 Task: Search one way flight ticket for 2 adults, 2 children, 2 infants in seat in first from Dayton: James M. Cox Dayton International Airport to Greensboro: Piedmont Triad International Airport on 5-1-2023. Choice of flights is United. Number of bags: 2 checked bags. Price is upto 86000. Outbound departure time preference is 14:15.
Action: Mouse moved to (216, 144)
Screenshot: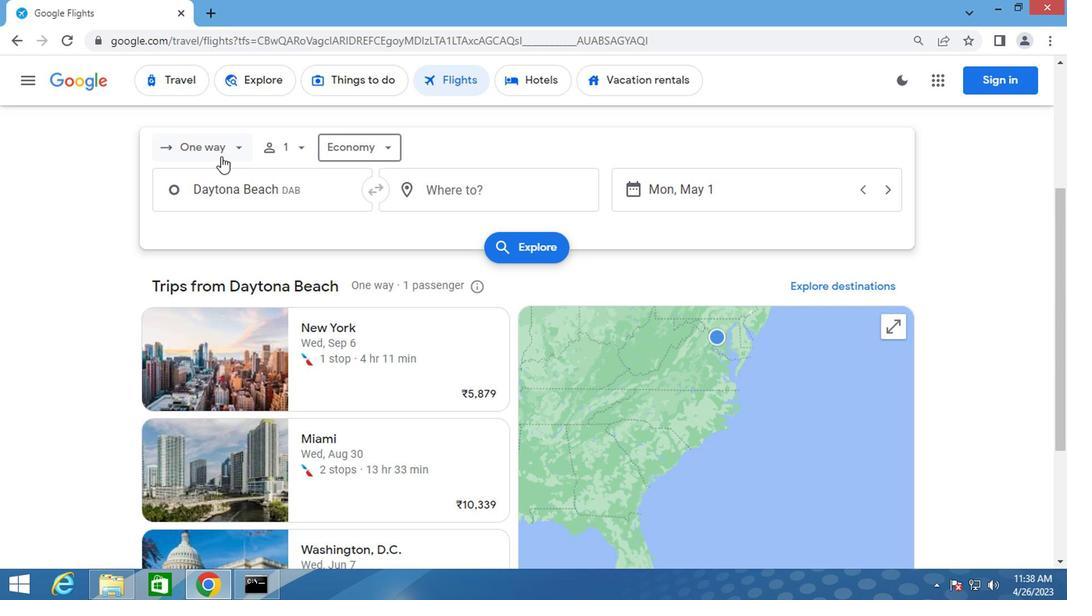 
Action: Mouse pressed left at (216, 144)
Screenshot: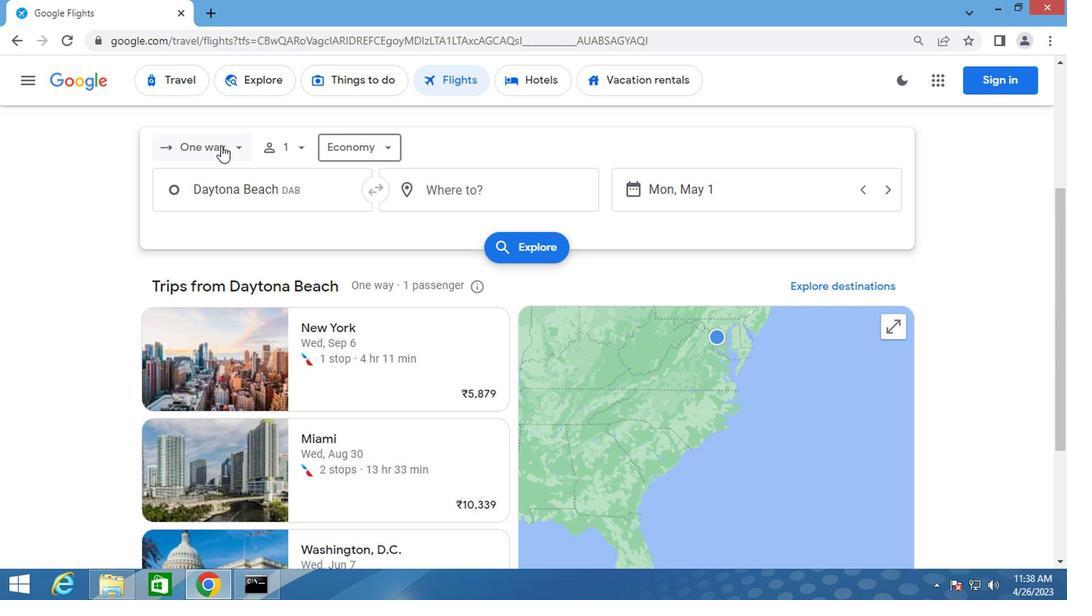 
Action: Mouse moved to (234, 214)
Screenshot: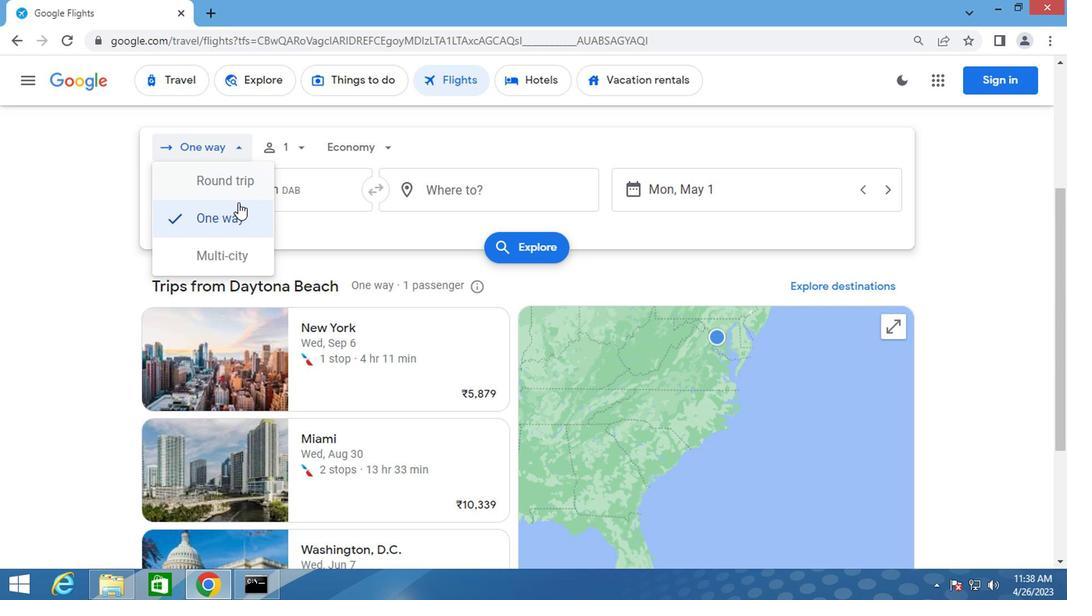 
Action: Mouse pressed left at (234, 214)
Screenshot: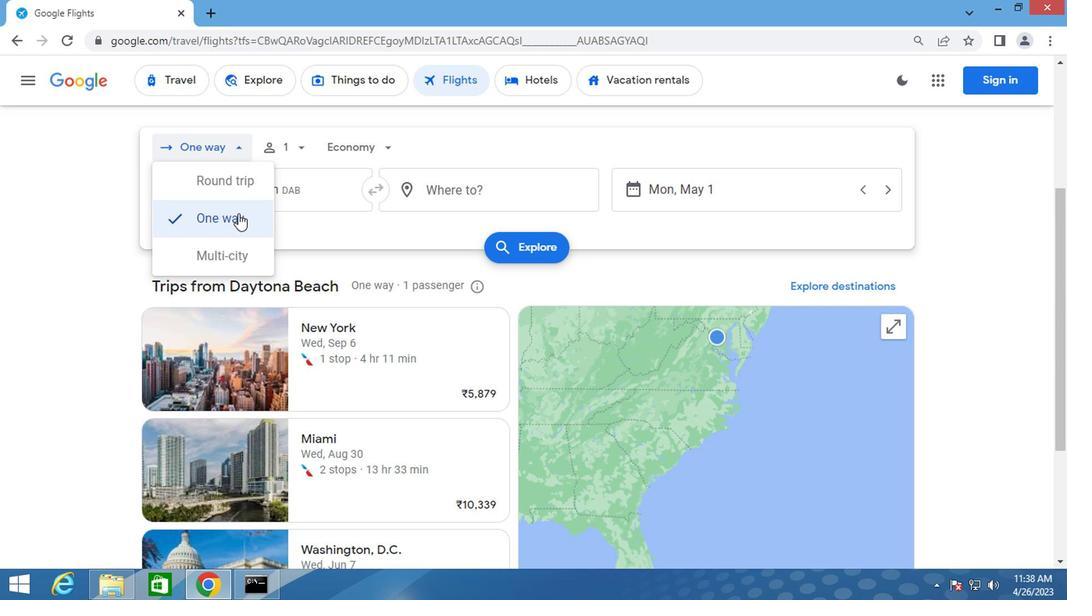 
Action: Mouse moved to (291, 137)
Screenshot: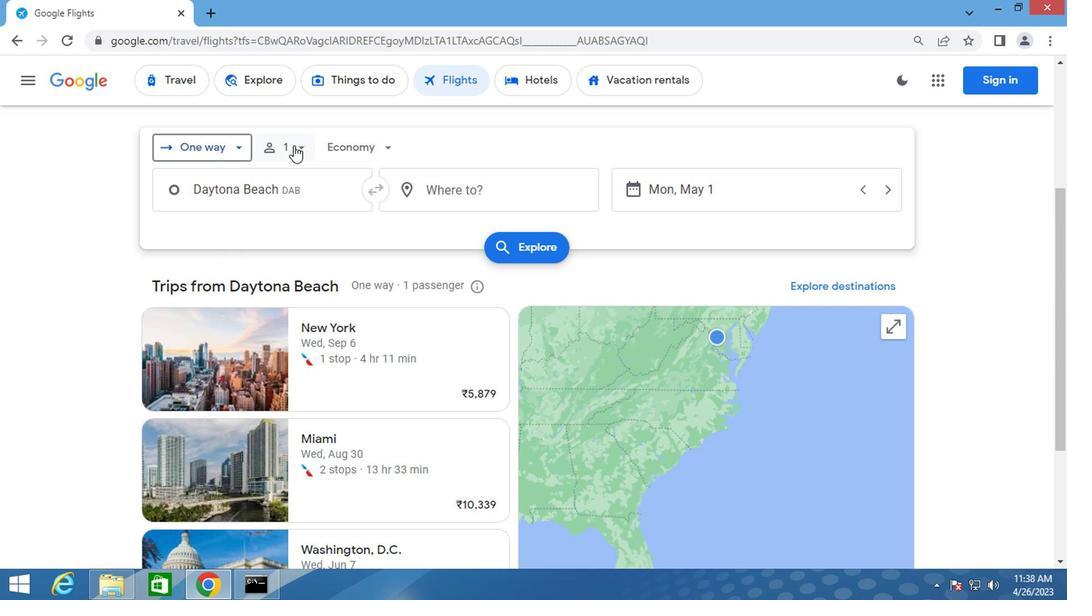 
Action: Mouse pressed left at (291, 137)
Screenshot: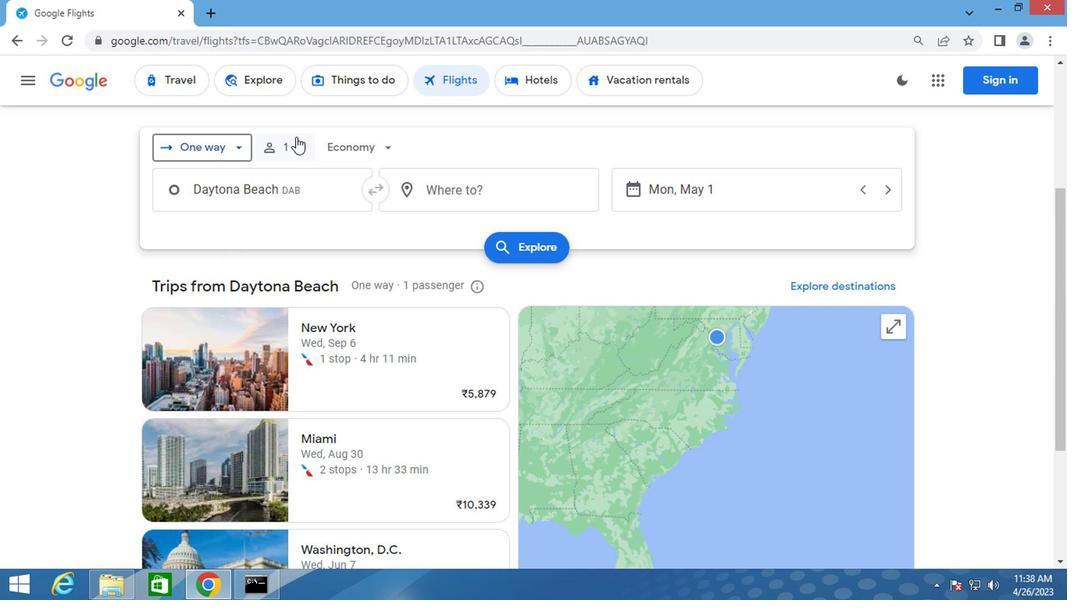 
Action: Mouse moved to (413, 182)
Screenshot: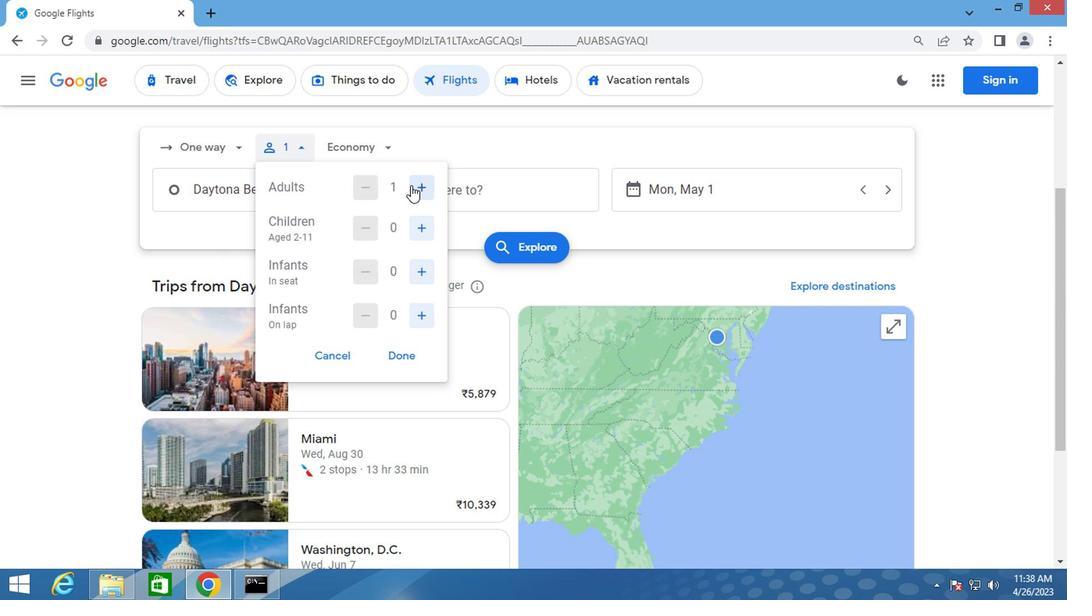
Action: Mouse pressed left at (413, 182)
Screenshot: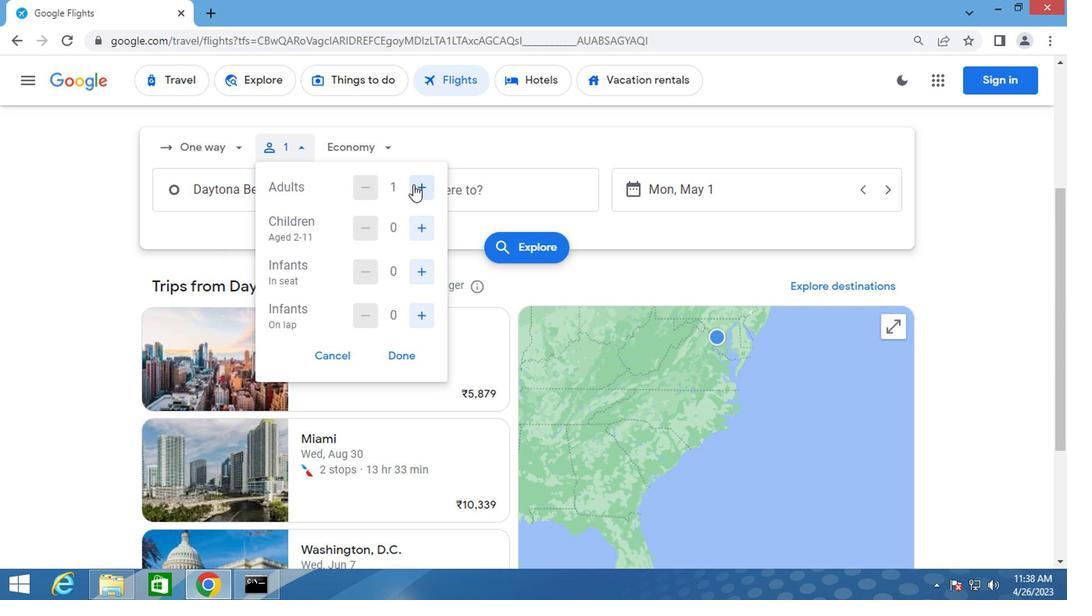 
Action: Mouse moved to (415, 226)
Screenshot: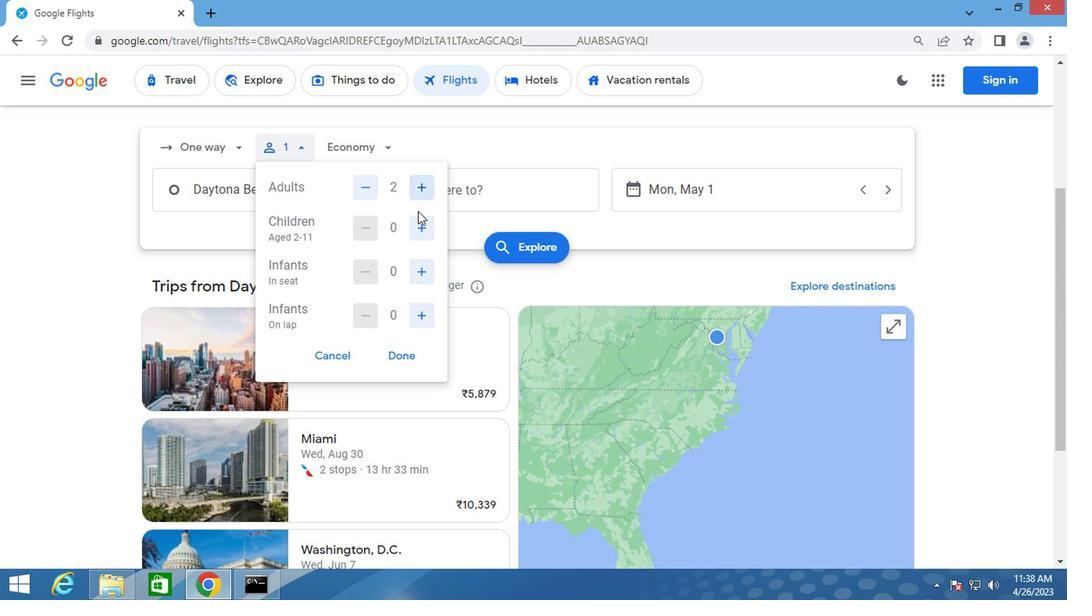 
Action: Mouse pressed left at (415, 226)
Screenshot: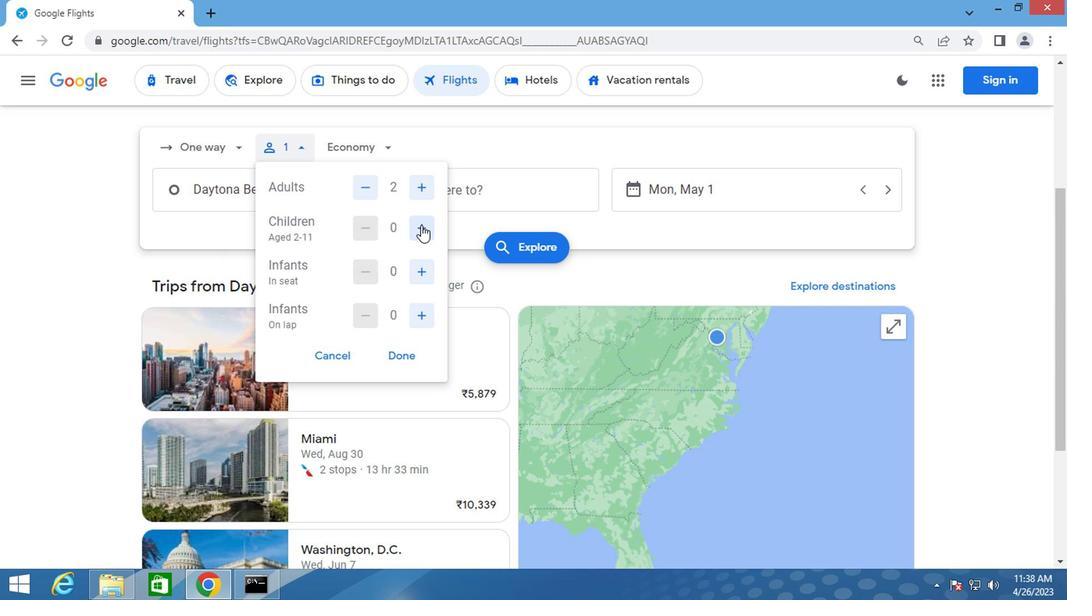 
Action: Mouse moved to (416, 226)
Screenshot: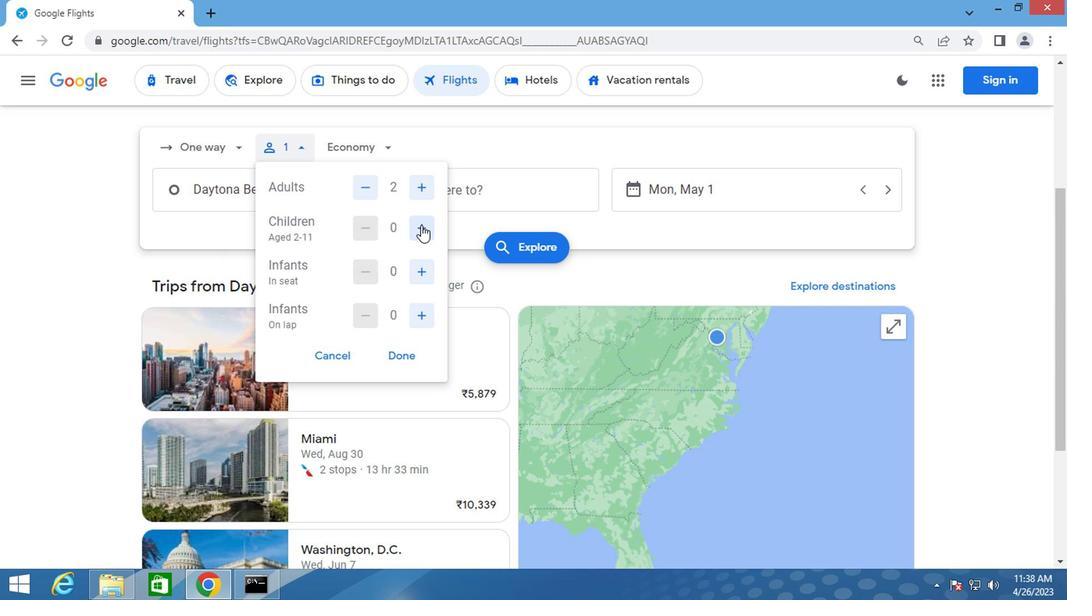 
Action: Mouse pressed left at (416, 226)
Screenshot: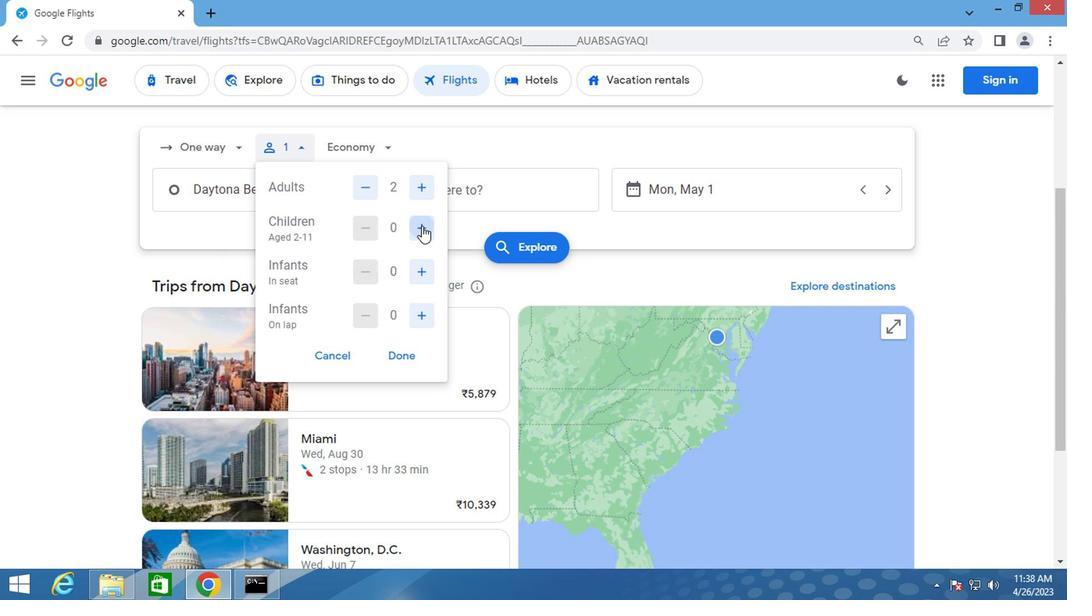 
Action: Mouse moved to (417, 268)
Screenshot: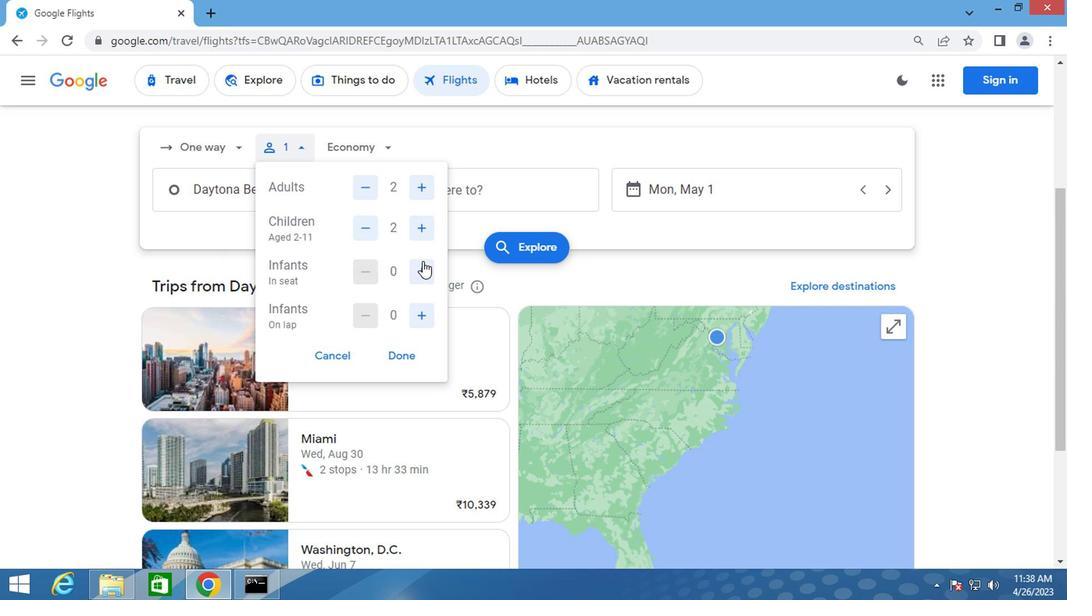 
Action: Mouse pressed left at (417, 268)
Screenshot: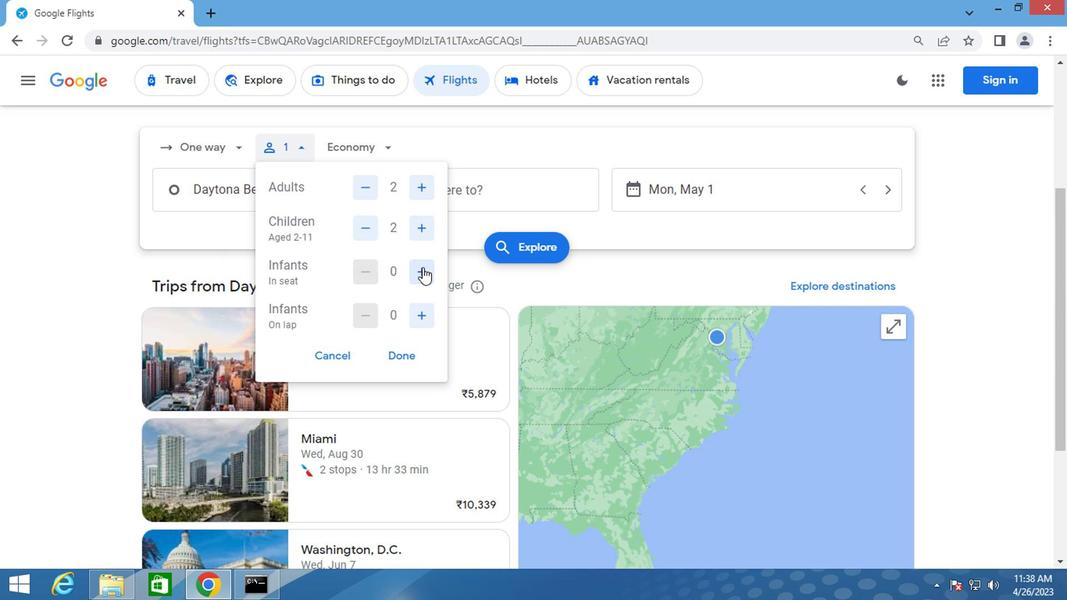
Action: Mouse moved to (417, 268)
Screenshot: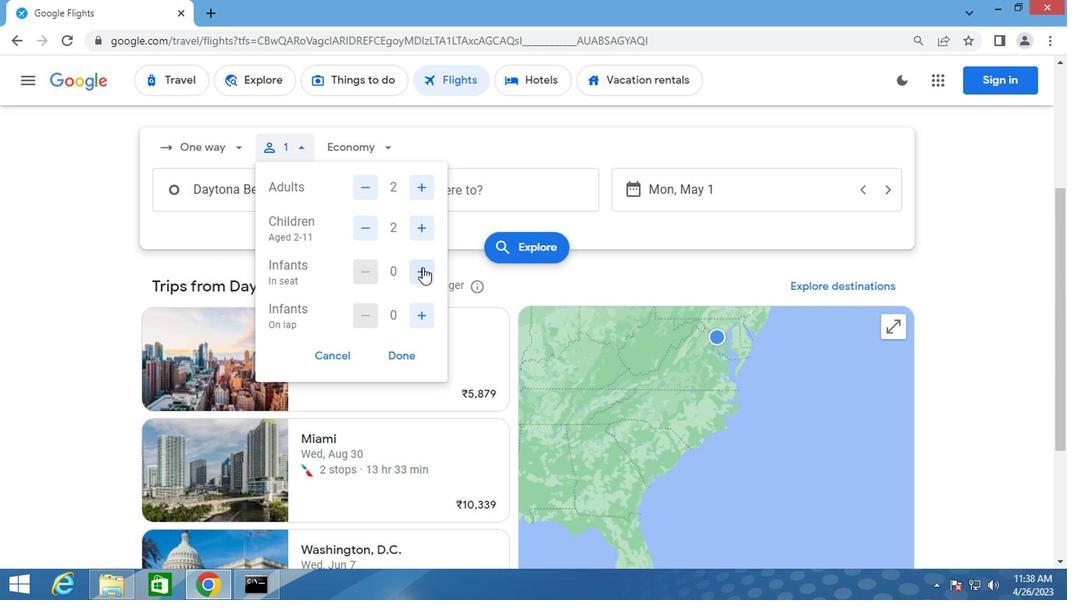 
Action: Mouse pressed left at (417, 268)
Screenshot: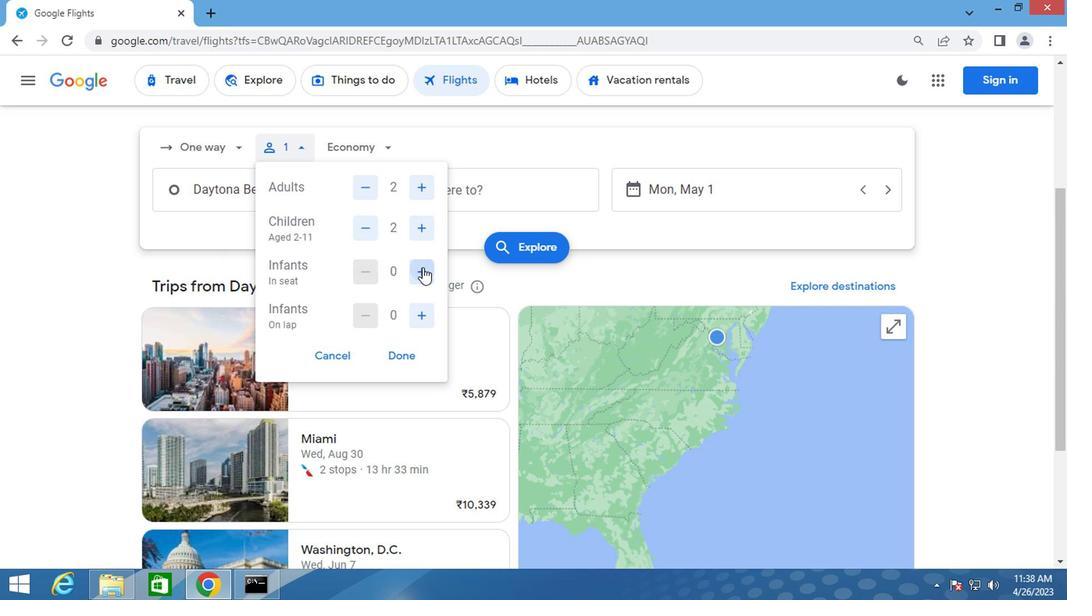
Action: Mouse moved to (347, 138)
Screenshot: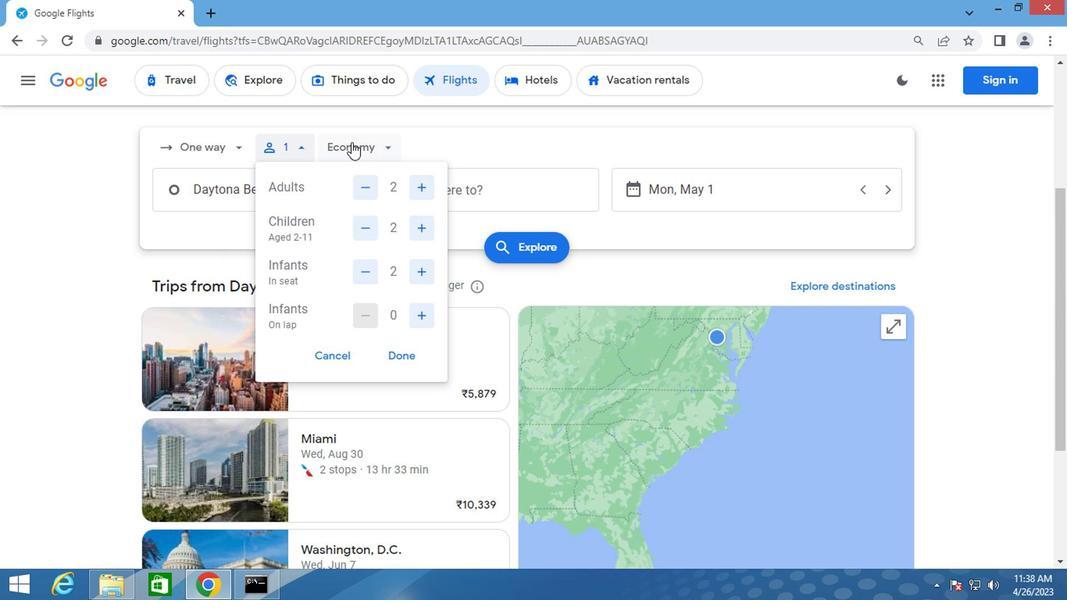 
Action: Mouse pressed left at (347, 138)
Screenshot: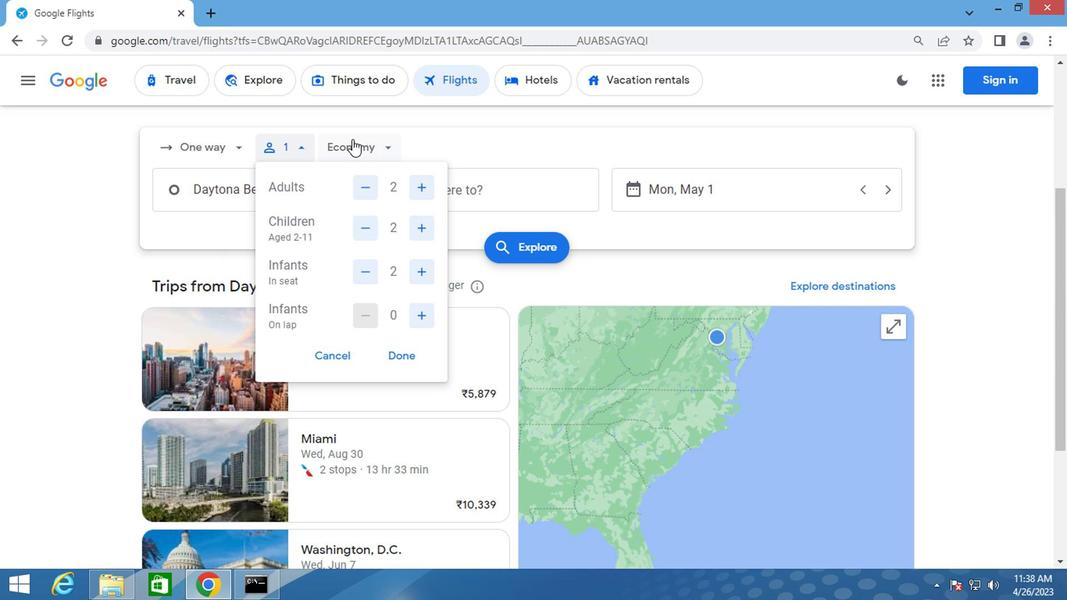 
Action: Mouse moved to (371, 292)
Screenshot: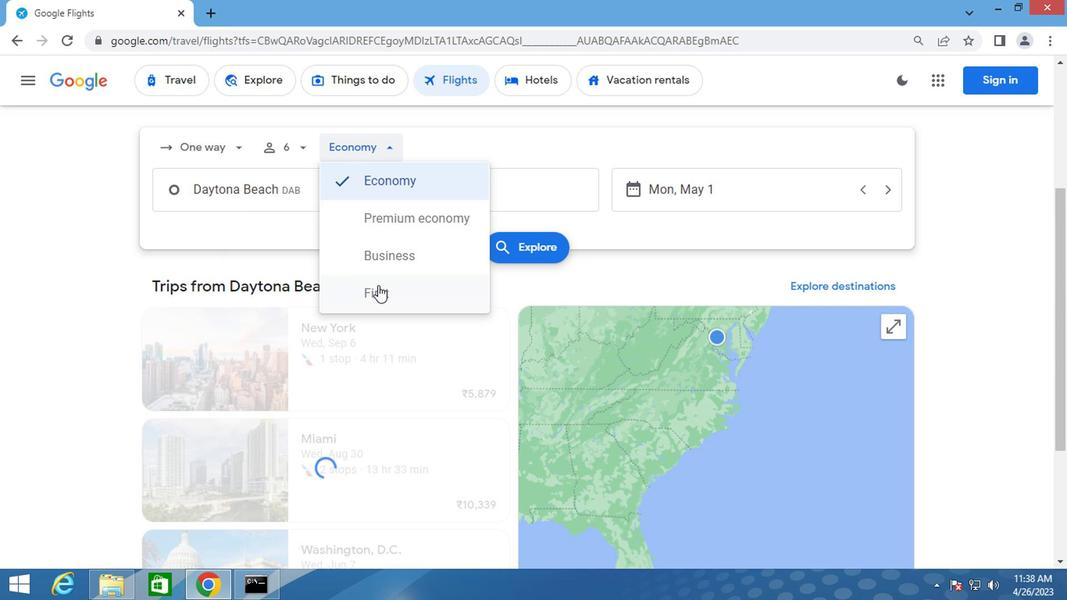 
Action: Mouse pressed left at (371, 292)
Screenshot: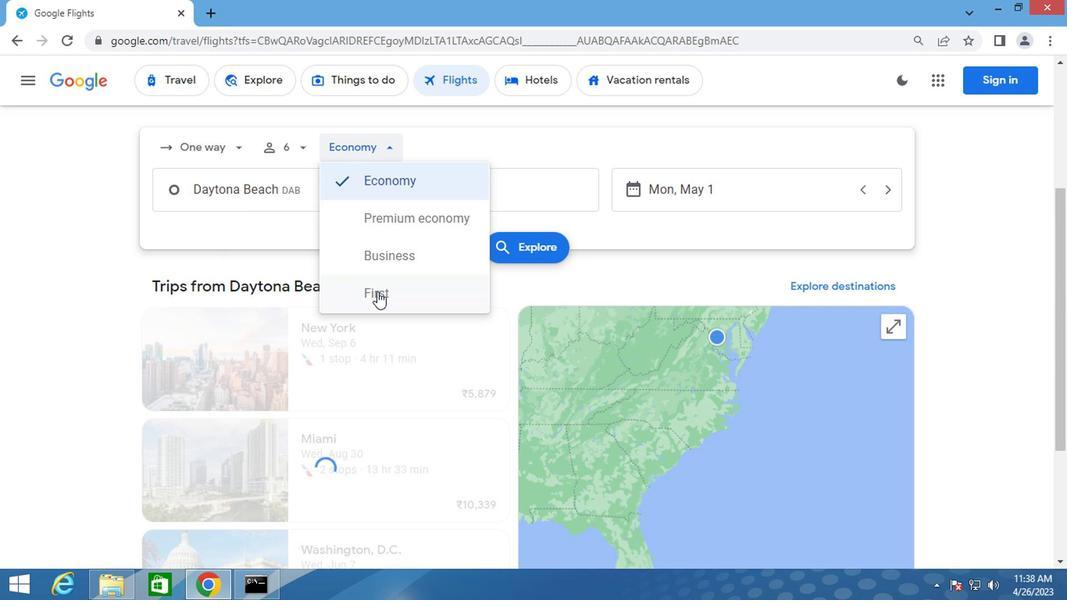 
Action: Mouse moved to (281, 182)
Screenshot: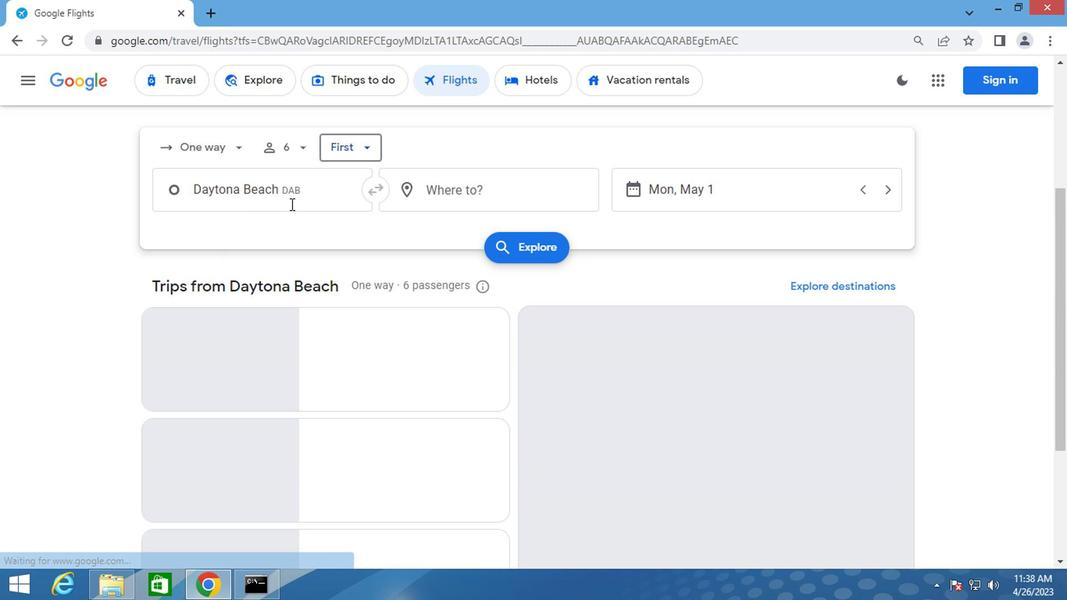 
Action: Mouse pressed left at (281, 182)
Screenshot: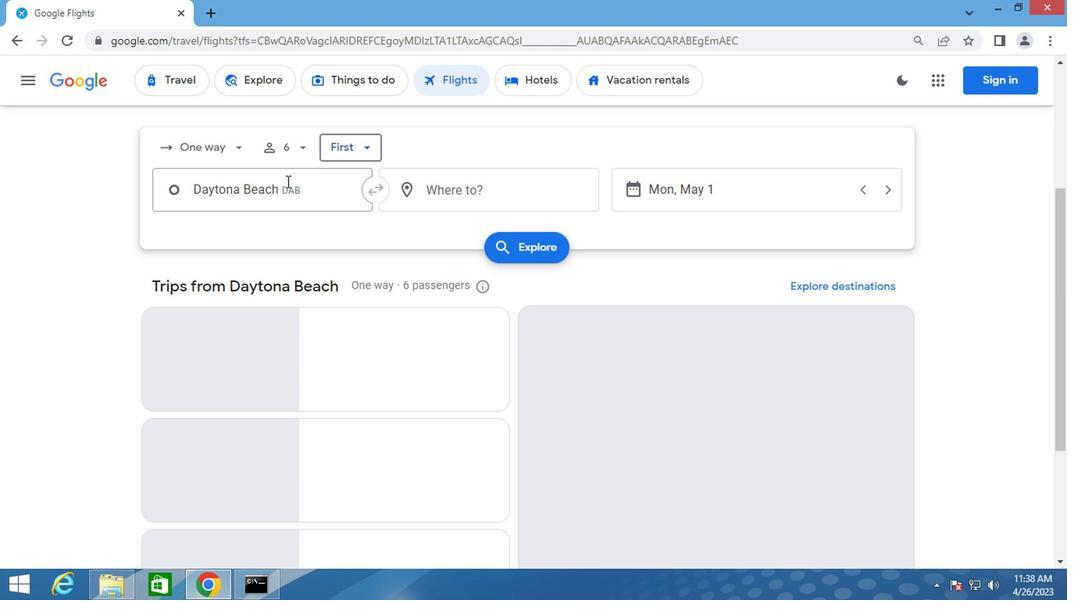 
Action: Key pressed dayton
Screenshot: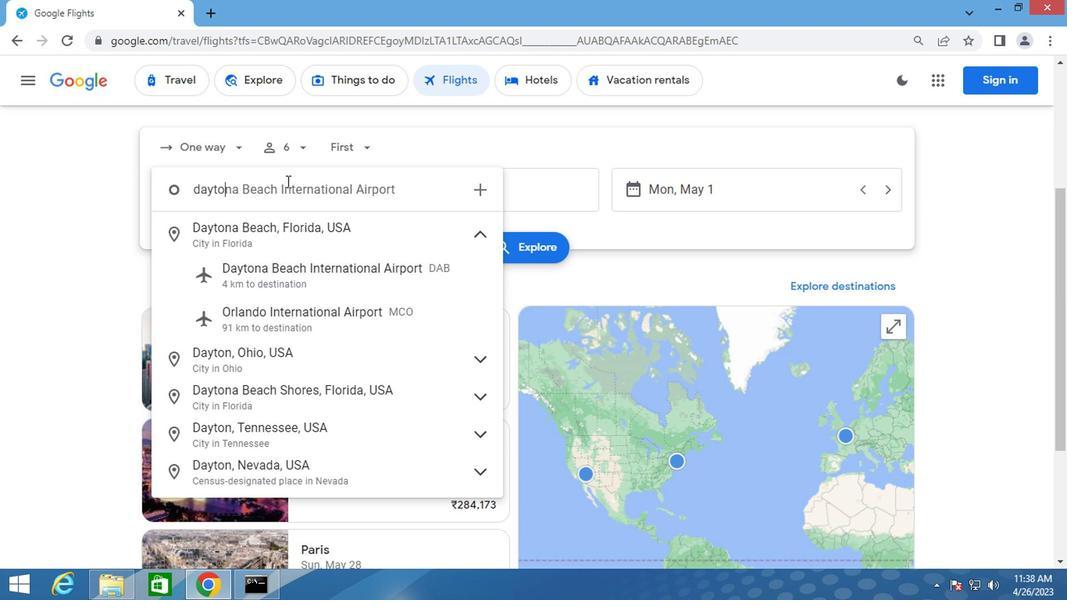 
Action: Mouse moved to (275, 273)
Screenshot: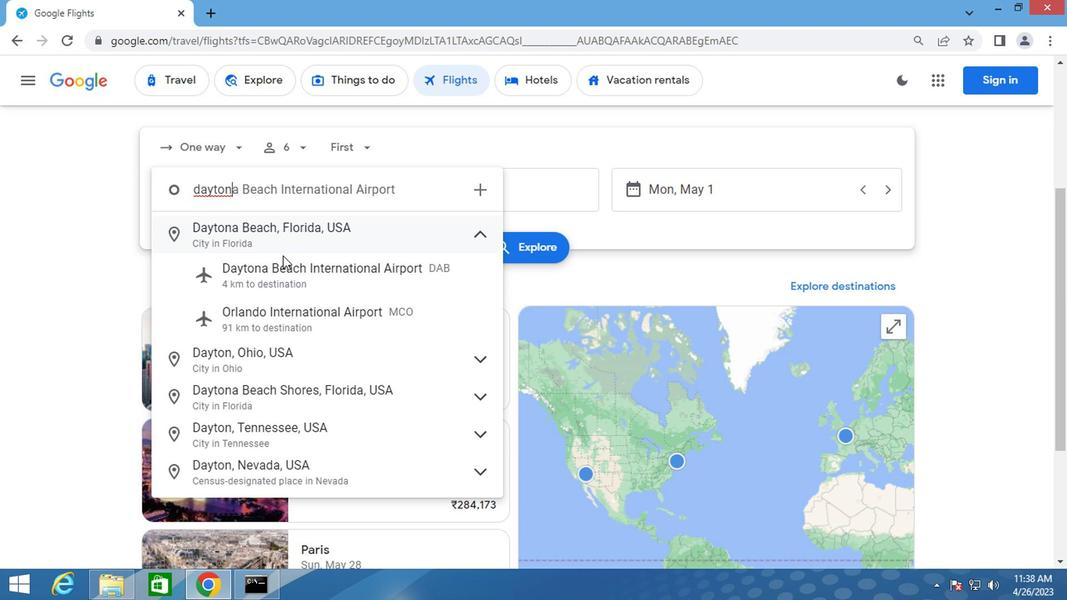 
Action: Mouse pressed left at (275, 273)
Screenshot: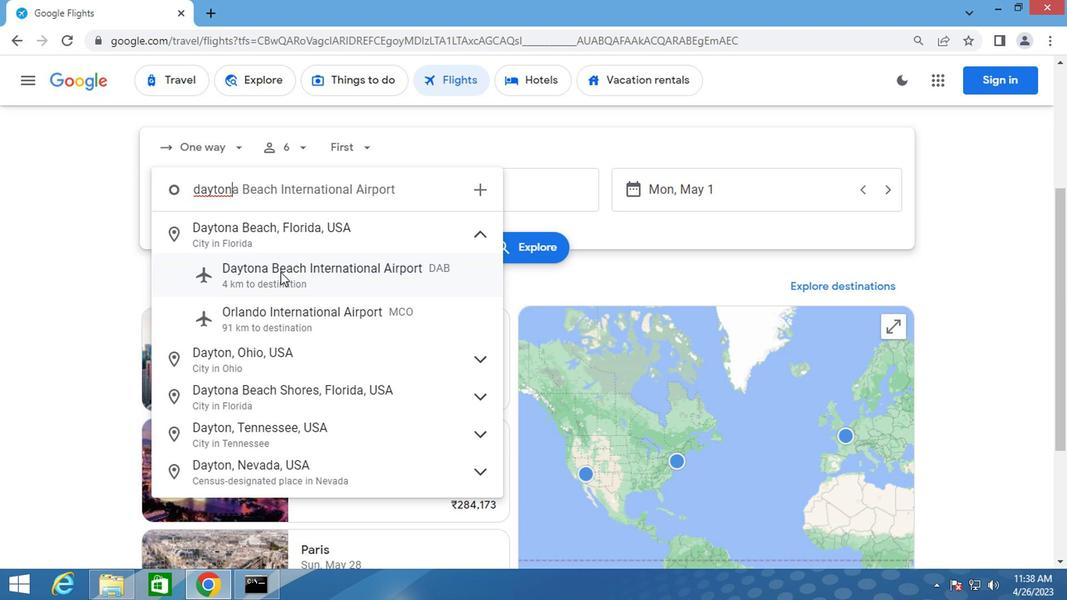 
Action: Mouse moved to (439, 186)
Screenshot: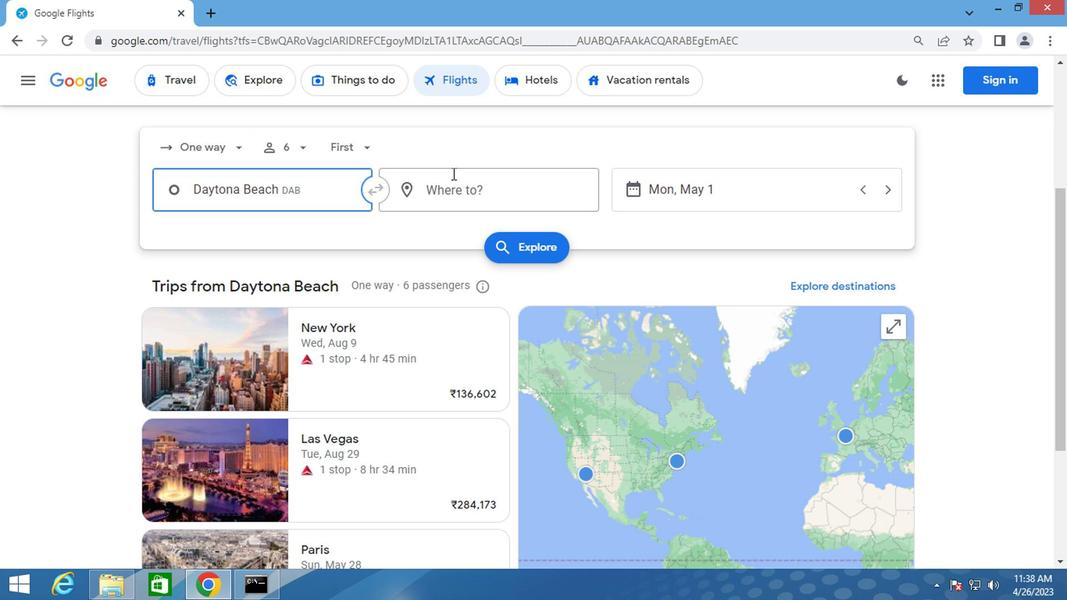 
Action: Mouse pressed left at (439, 186)
Screenshot: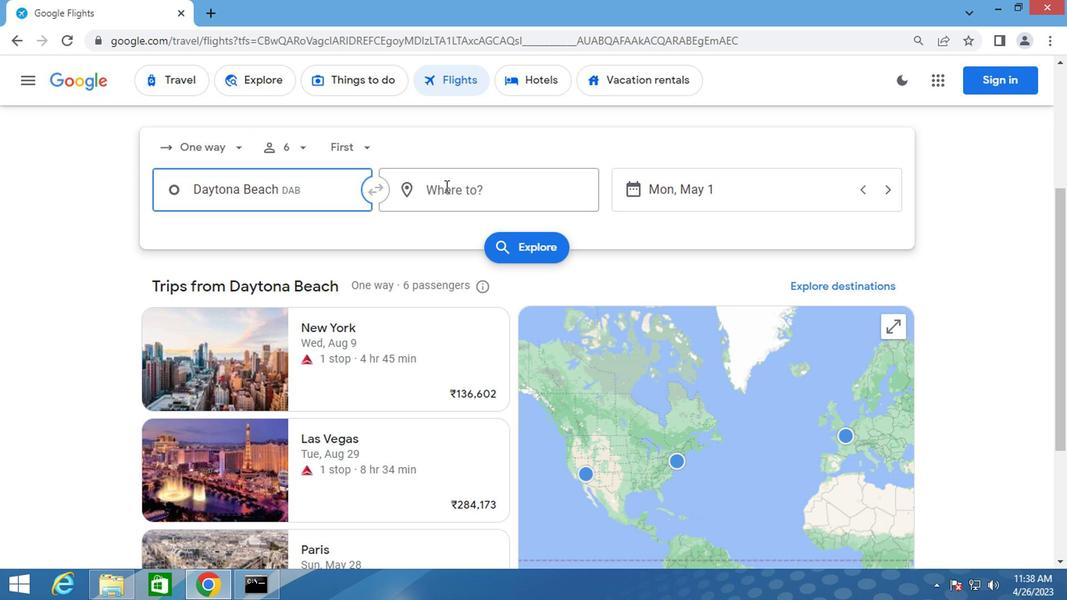 
Action: Key pressed greensbo
Screenshot: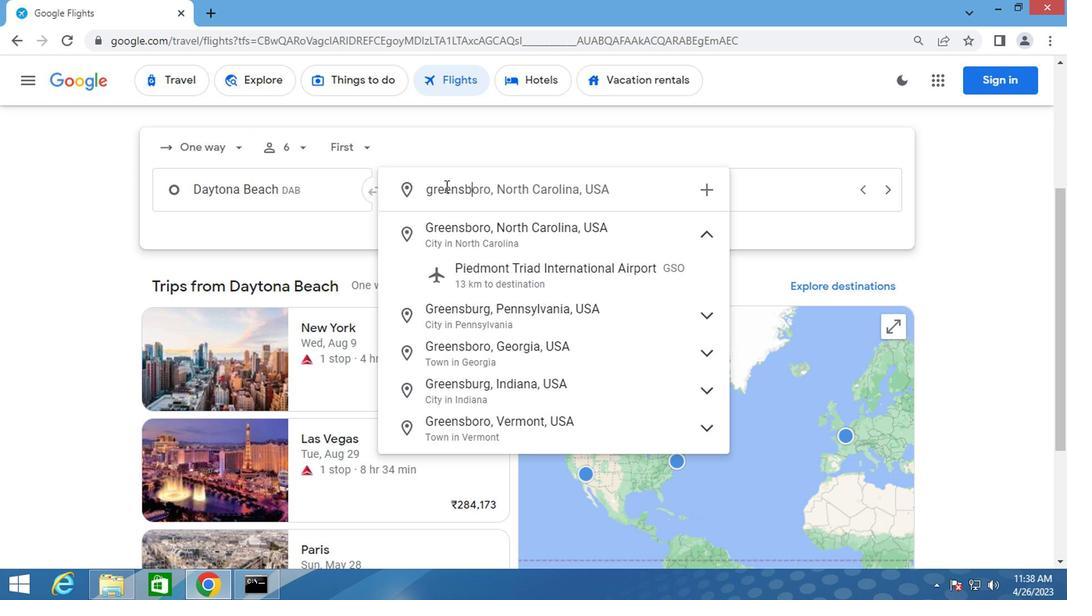 
Action: Mouse moved to (473, 278)
Screenshot: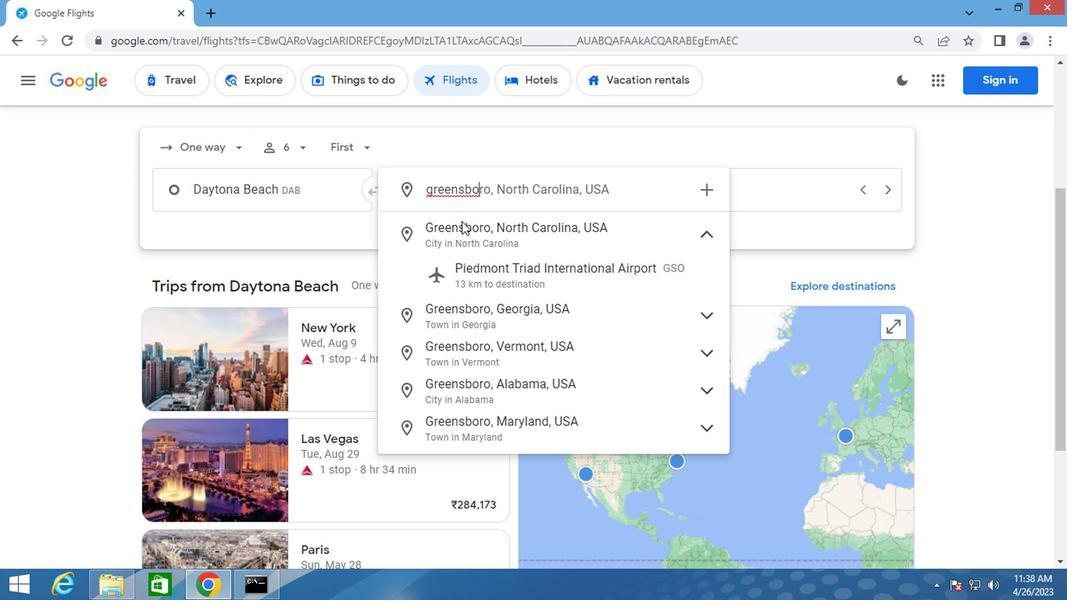 
Action: Mouse pressed left at (473, 278)
Screenshot: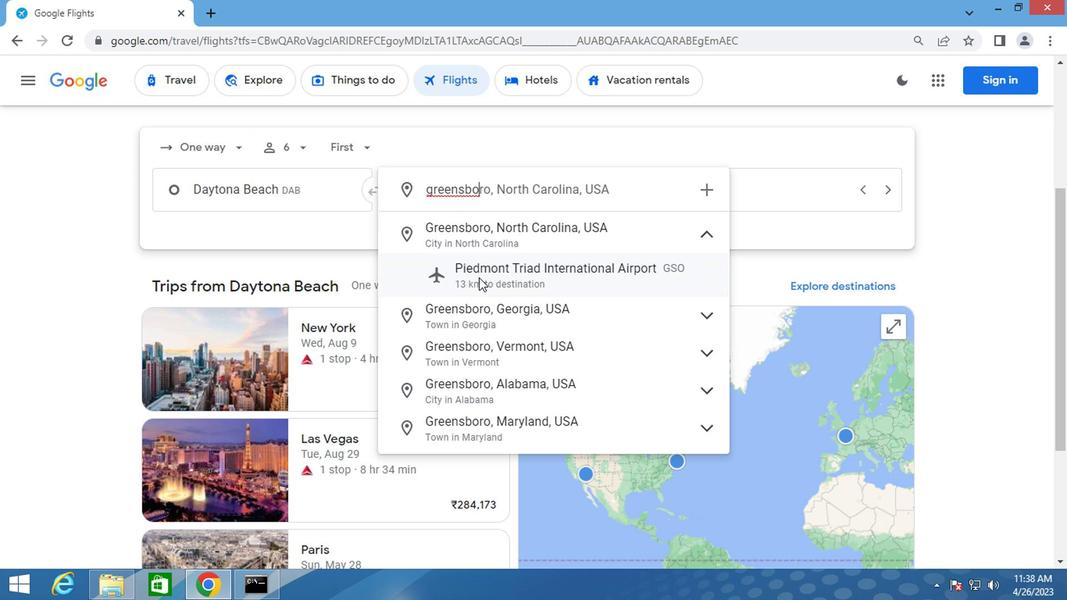 
Action: Mouse moved to (691, 204)
Screenshot: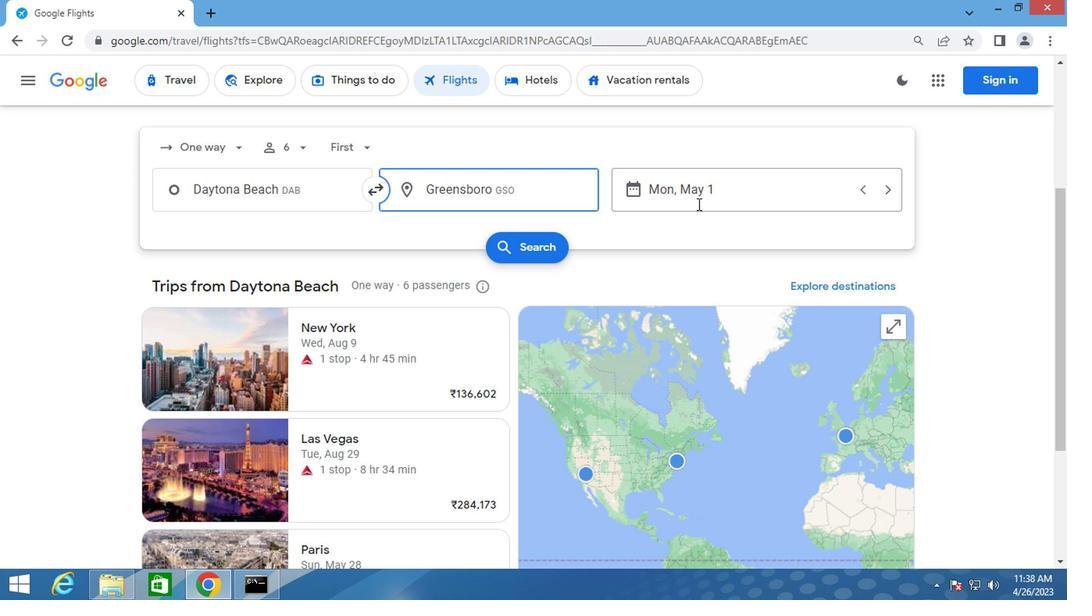 
Action: Mouse pressed left at (691, 204)
Screenshot: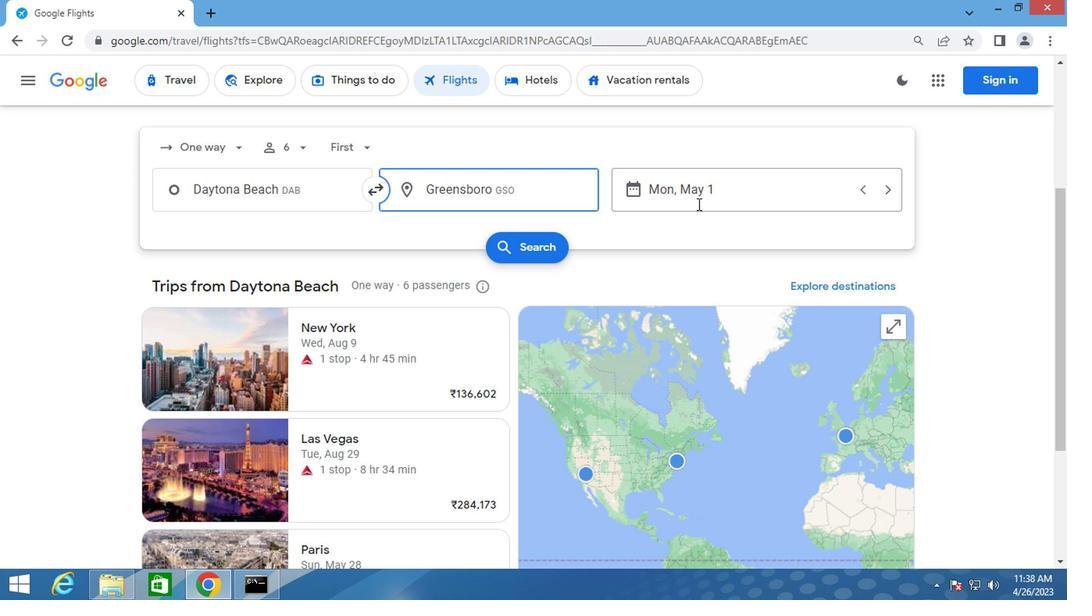 
Action: Mouse moved to (681, 281)
Screenshot: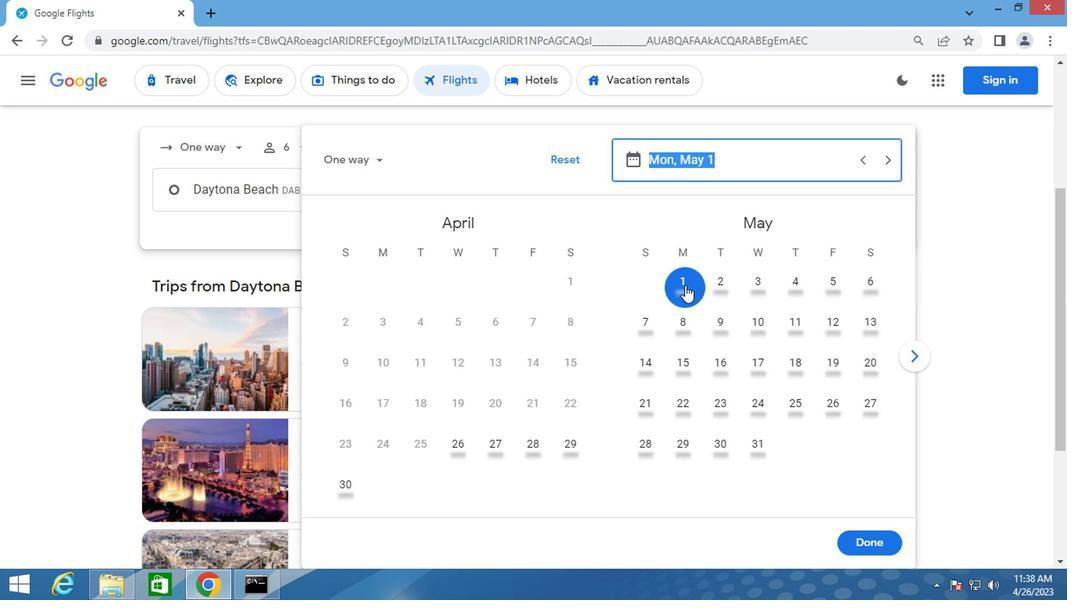 
Action: Mouse pressed left at (681, 281)
Screenshot: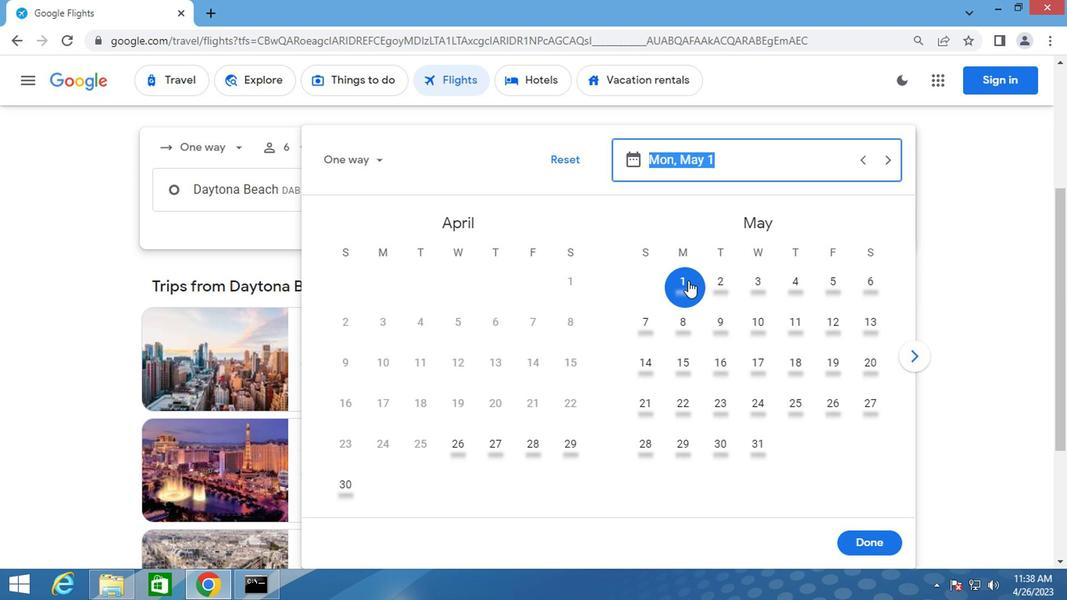 
Action: Mouse moved to (854, 537)
Screenshot: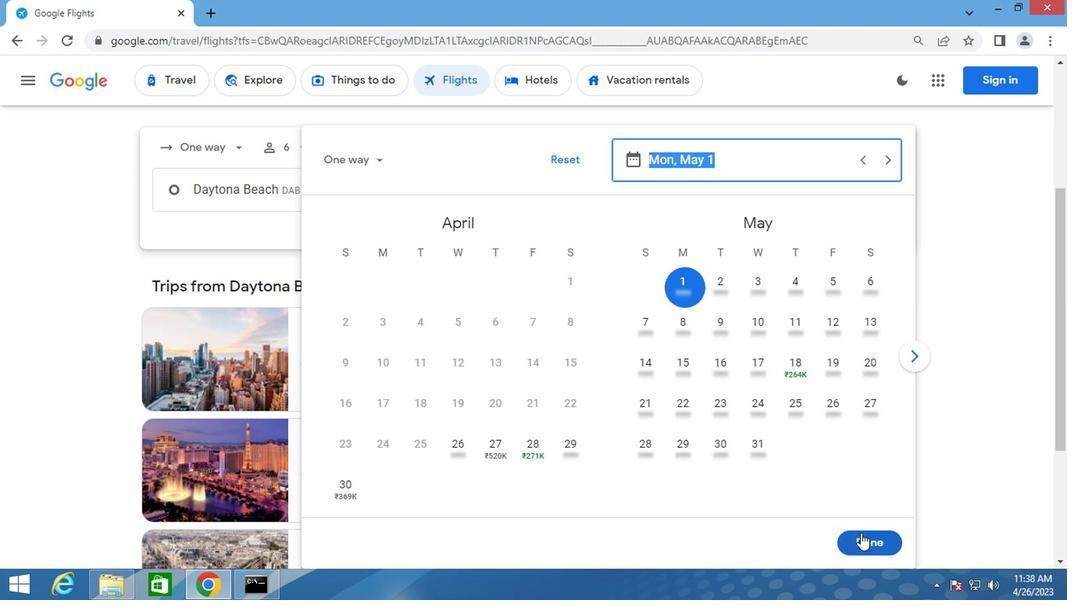 
Action: Mouse pressed left at (854, 537)
Screenshot: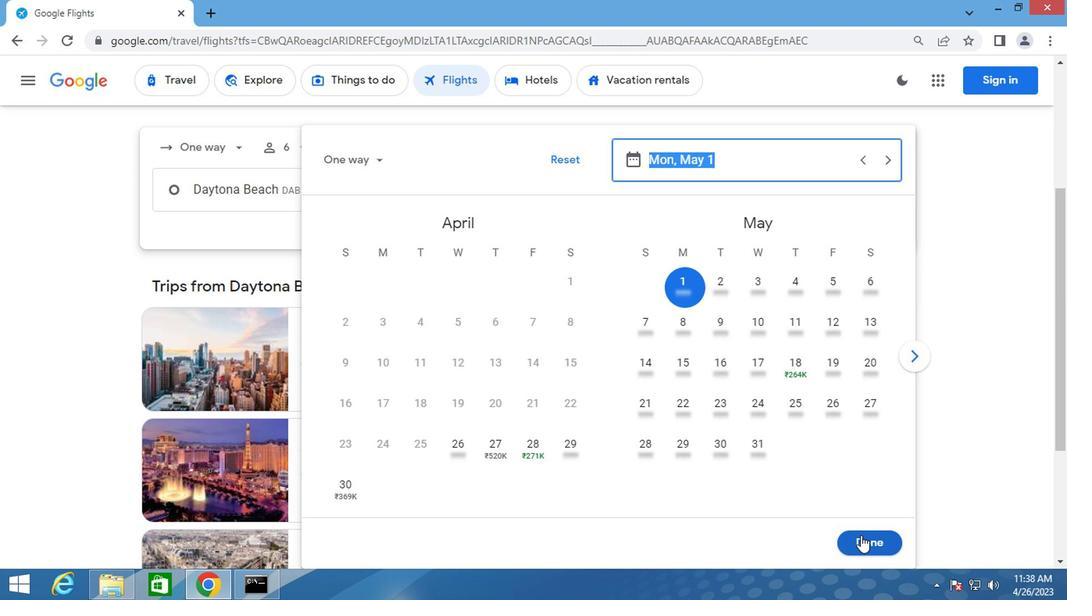 
Action: Mouse moved to (528, 251)
Screenshot: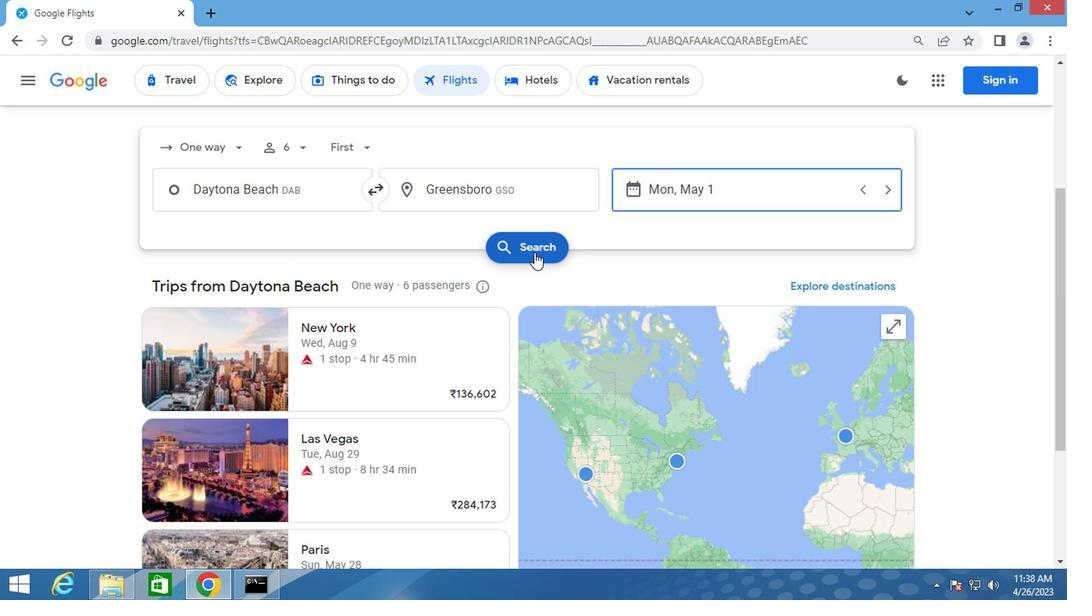 
Action: Mouse pressed left at (528, 251)
Screenshot: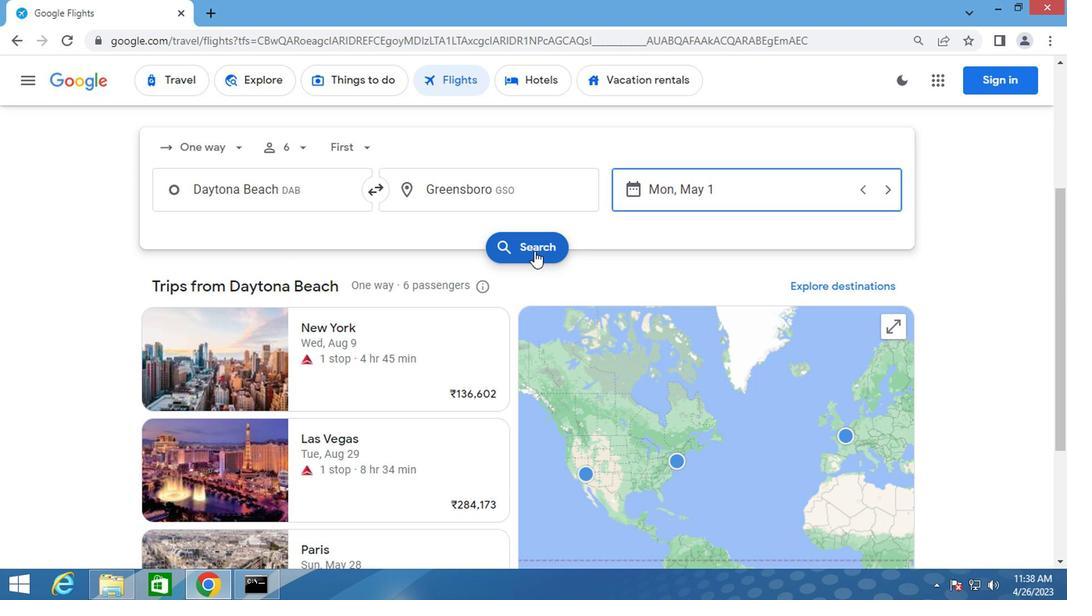 
Action: Mouse moved to (189, 221)
Screenshot: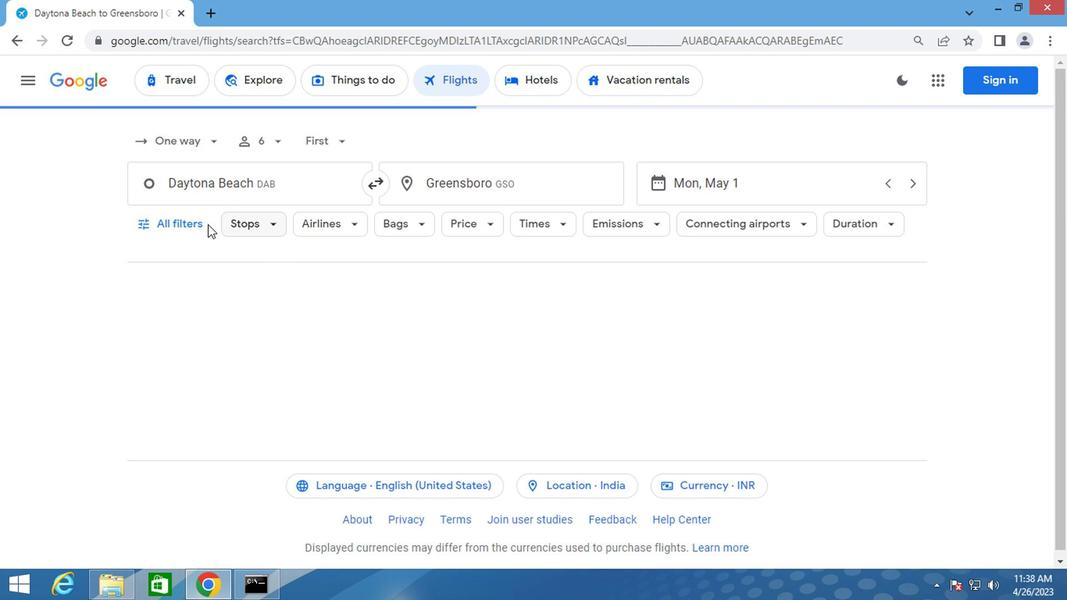 
Action: Mouse pressed left at (189, 221)
Screenshot: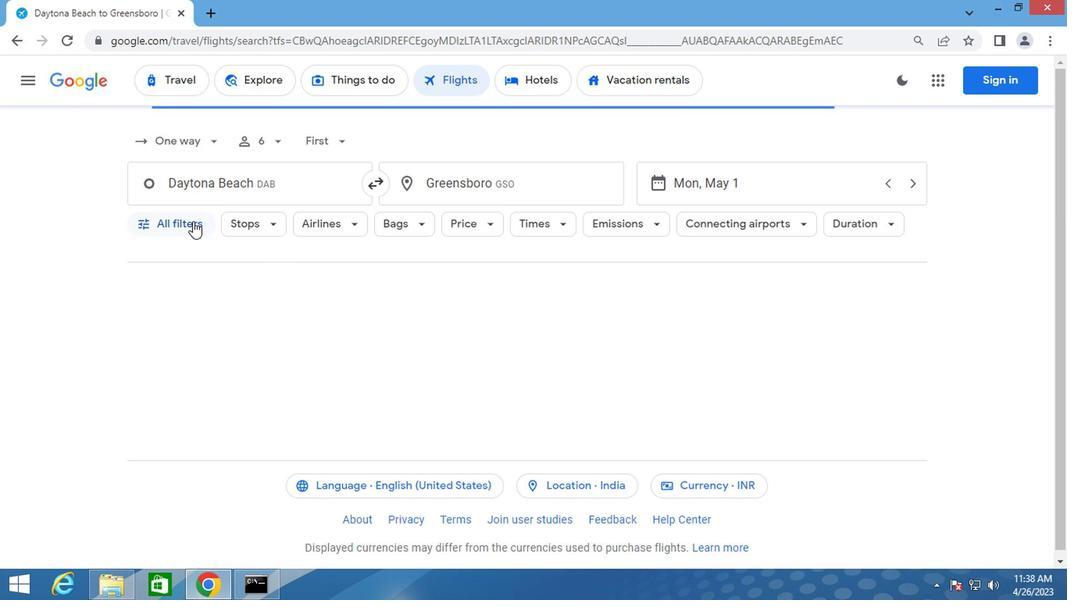
Action: Mouse moved to (280, 286)
Screenshot: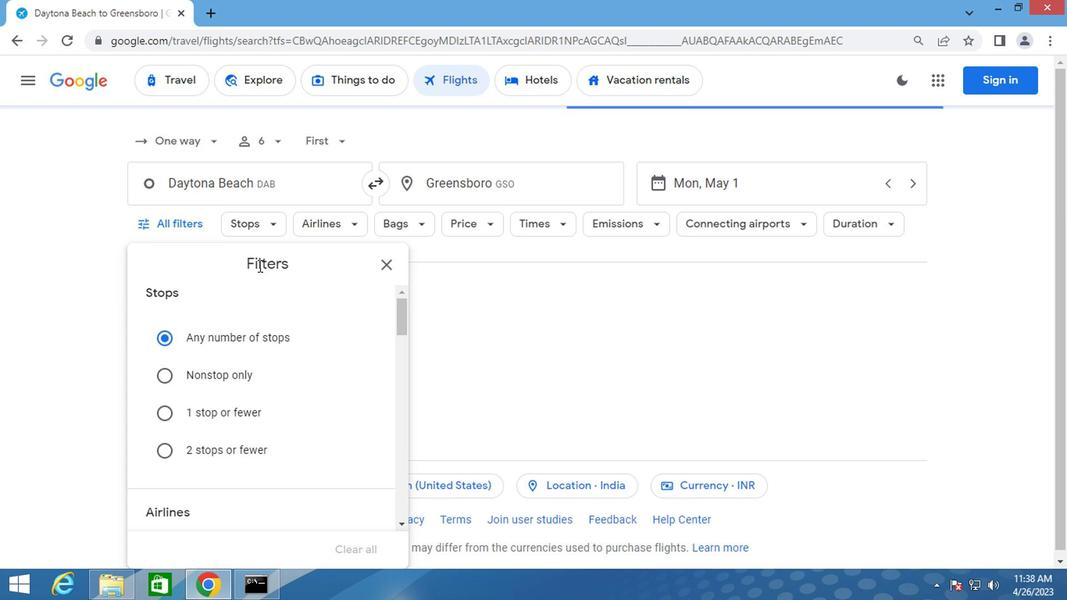 
Action: Mouse scrolled (280, 285) with delta (0, 0)
Screenshot: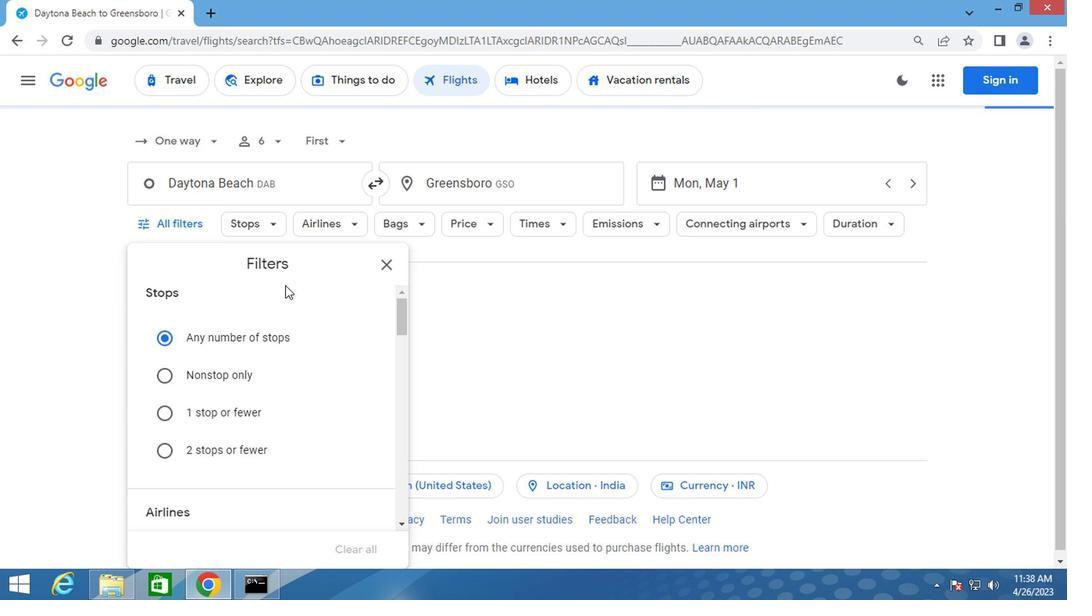 
Action: Mouse scrolled (280, 285) with delta (0, 0)
Screenshot: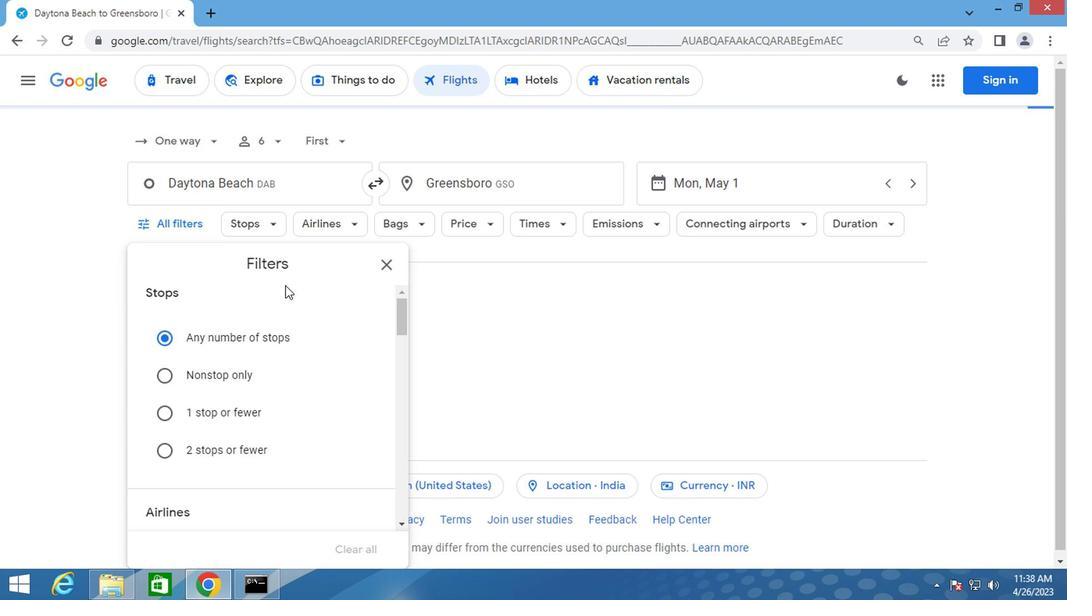 
Action: Mouse scrolled (280, 285) with delta (0, 0)
Screenshot: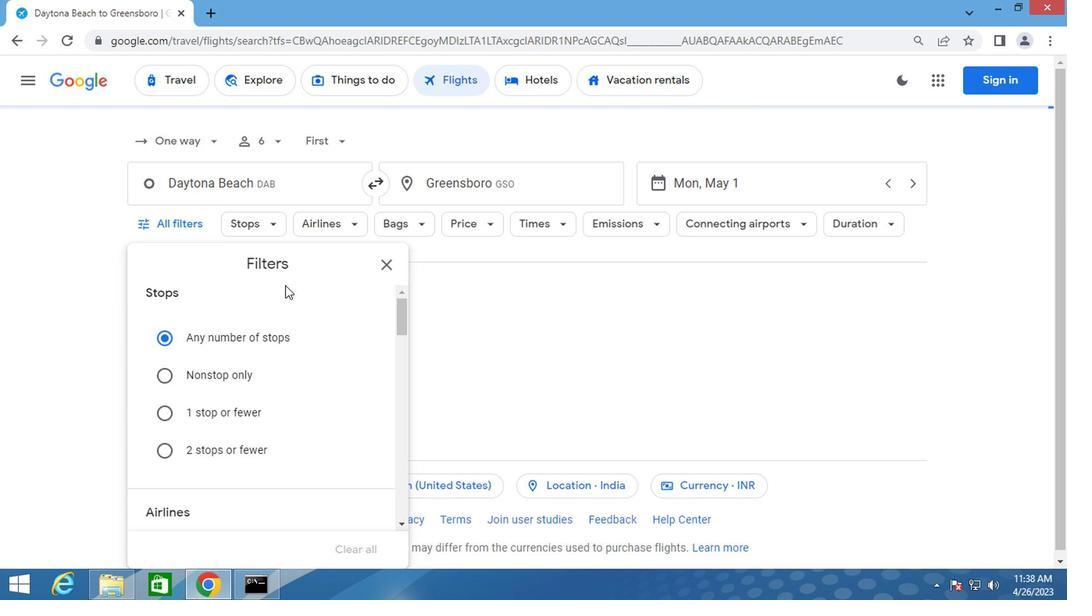 
Action: Mouse moved to (234, 355)
Screenshot: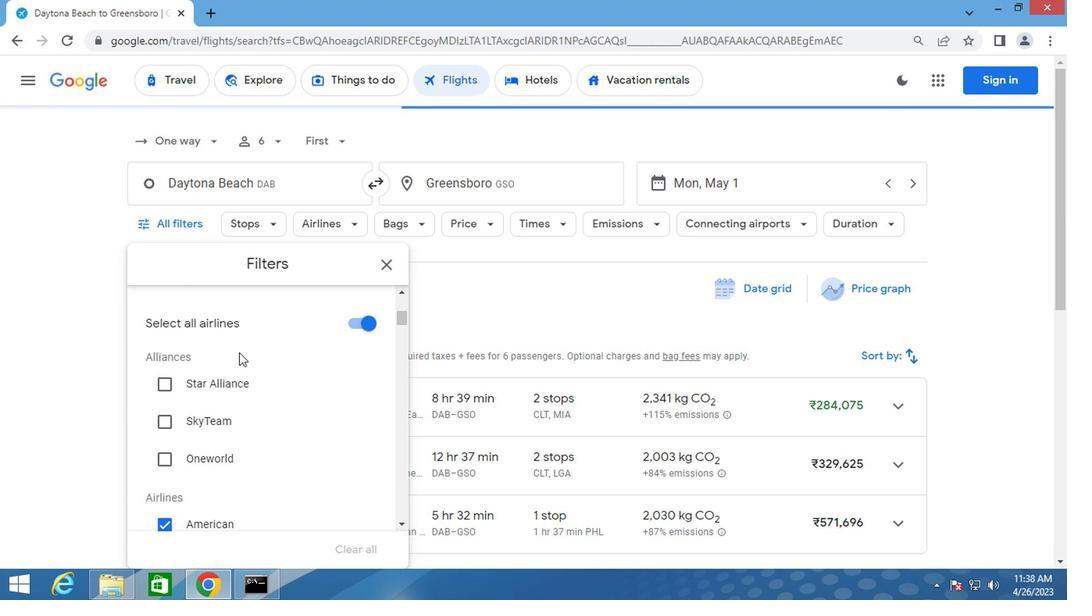 
Action: Mouse scrolled (234, 354) with delta (0, -1)
Screenshot: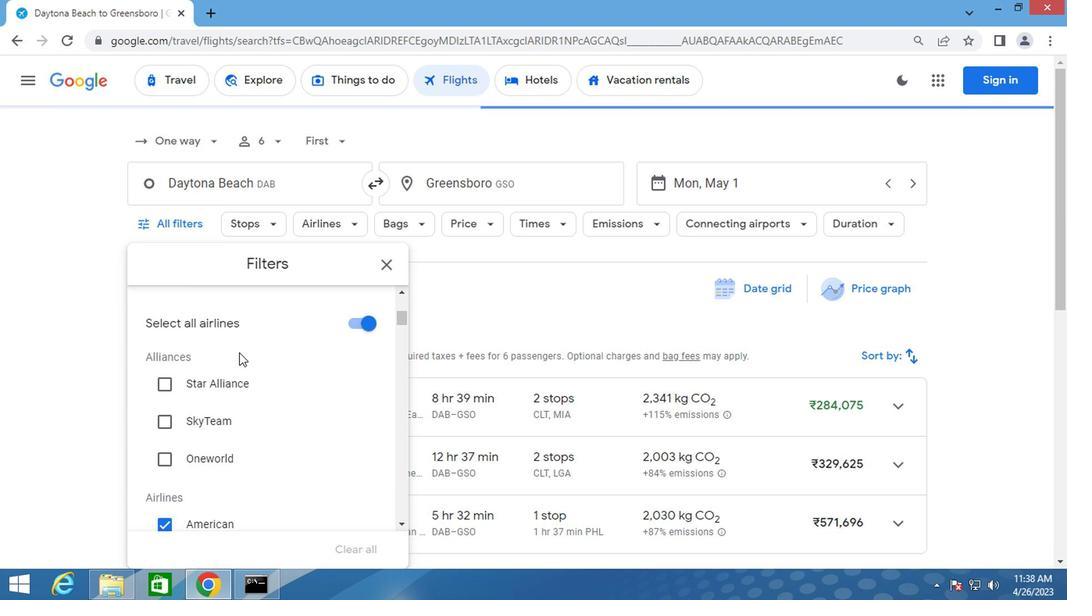 
Action: Mouse moved to (234, 355)
Screenshot: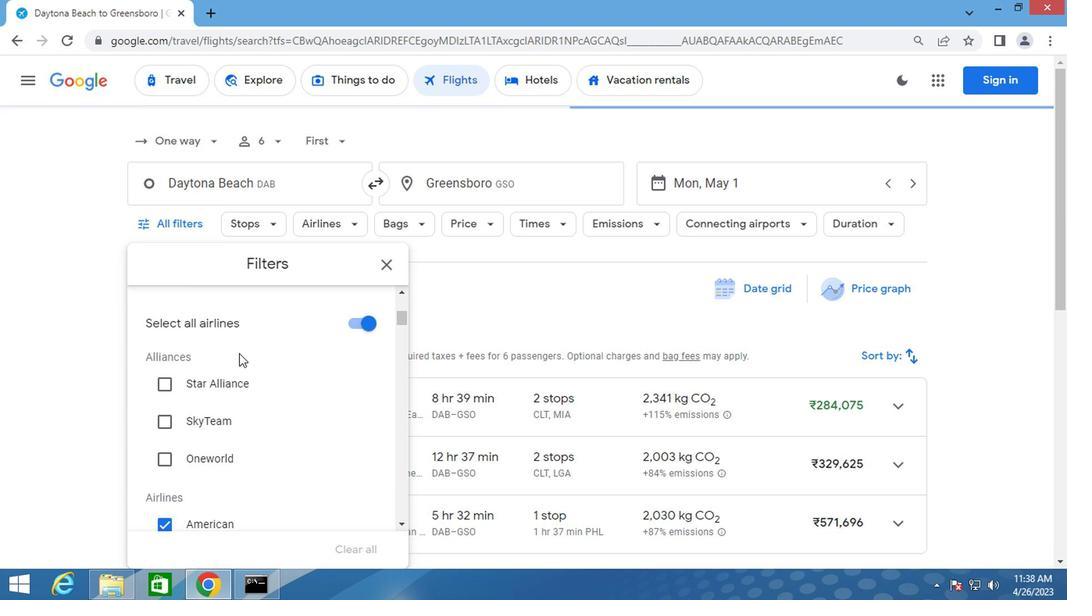 
Action: Mouse scrolled (234, 355) with delta (0, 0)
Screenshot: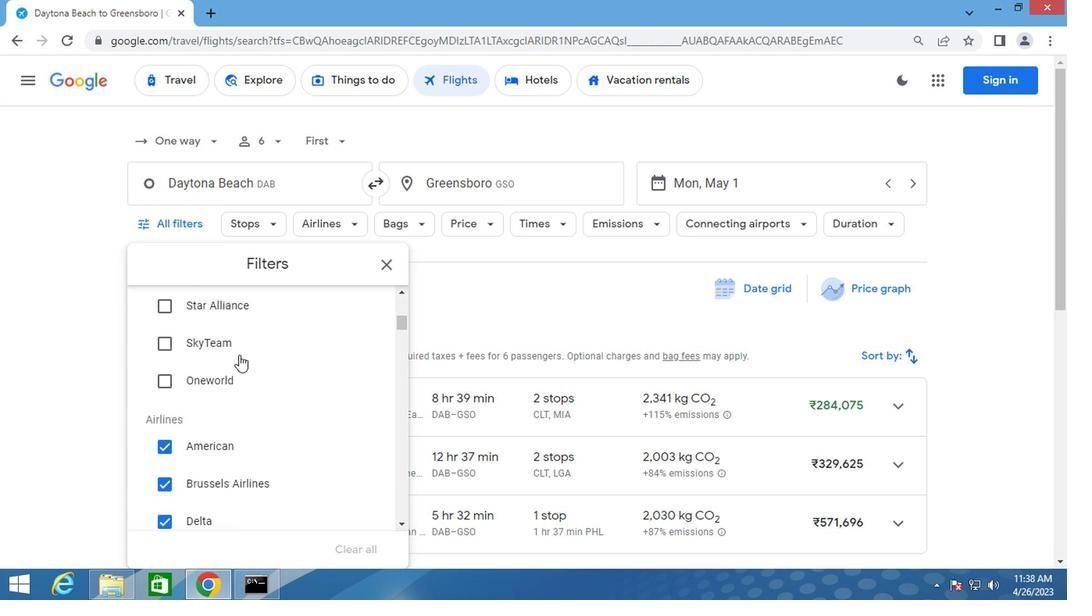 
Action: Mouse scrolled (234, 355) with delta (0, 0)
Screenshot: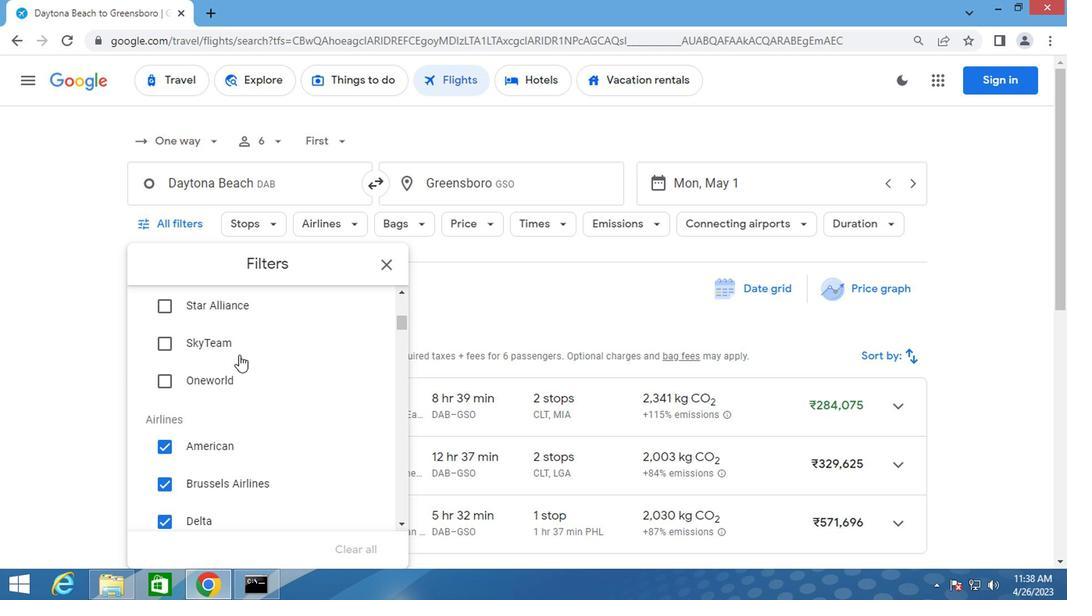 
Action: Mouse moved to (160, 399)
Screenshot: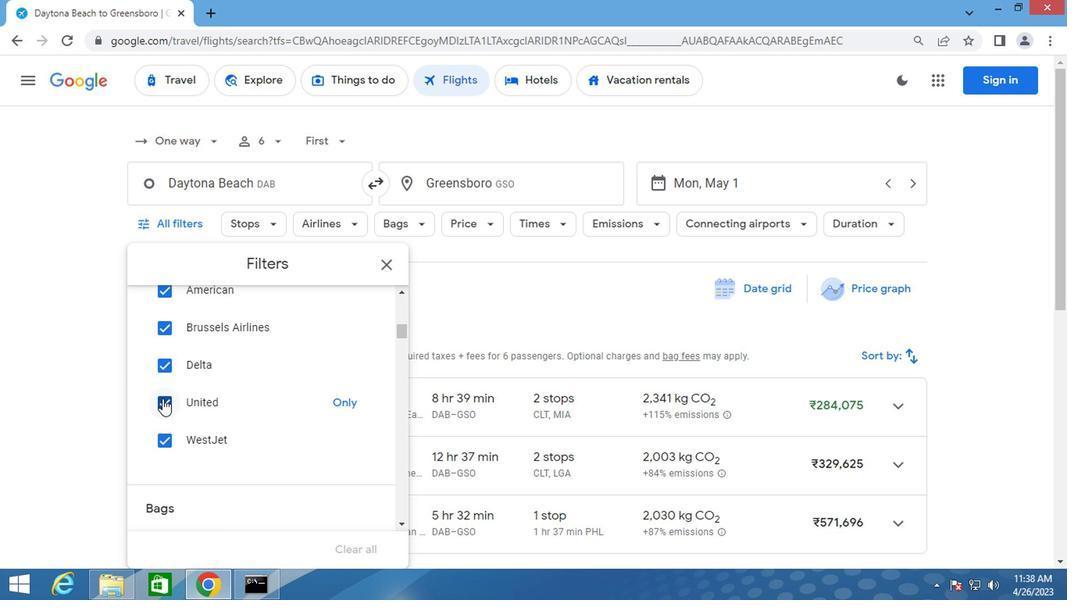 
Action: Mouse pressed left at (160, 399)
Screenshot: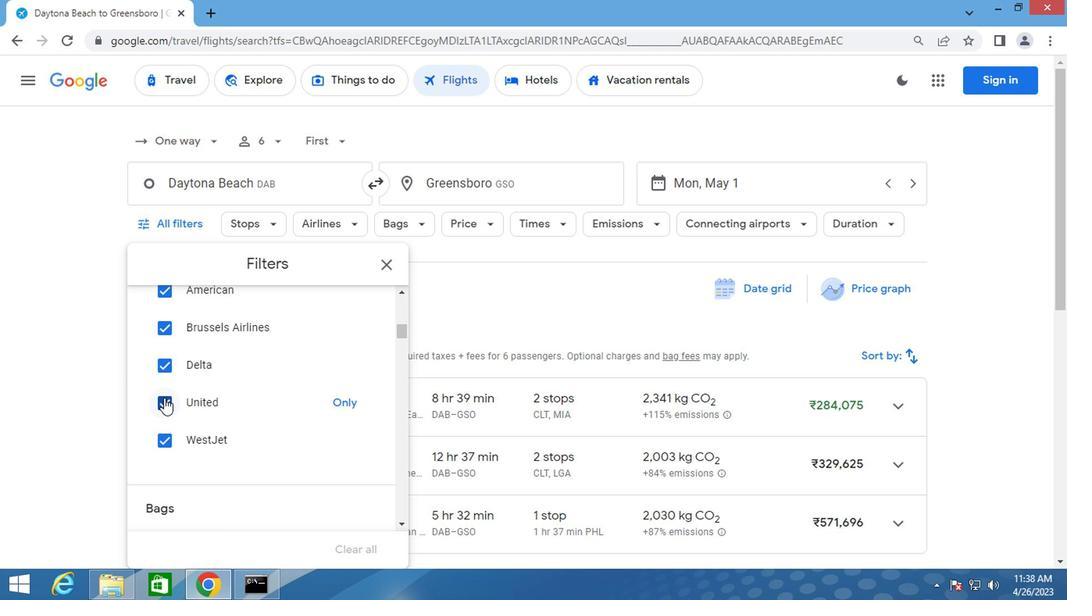 
Action: Mouse moved to (185, 382)
Screenshot: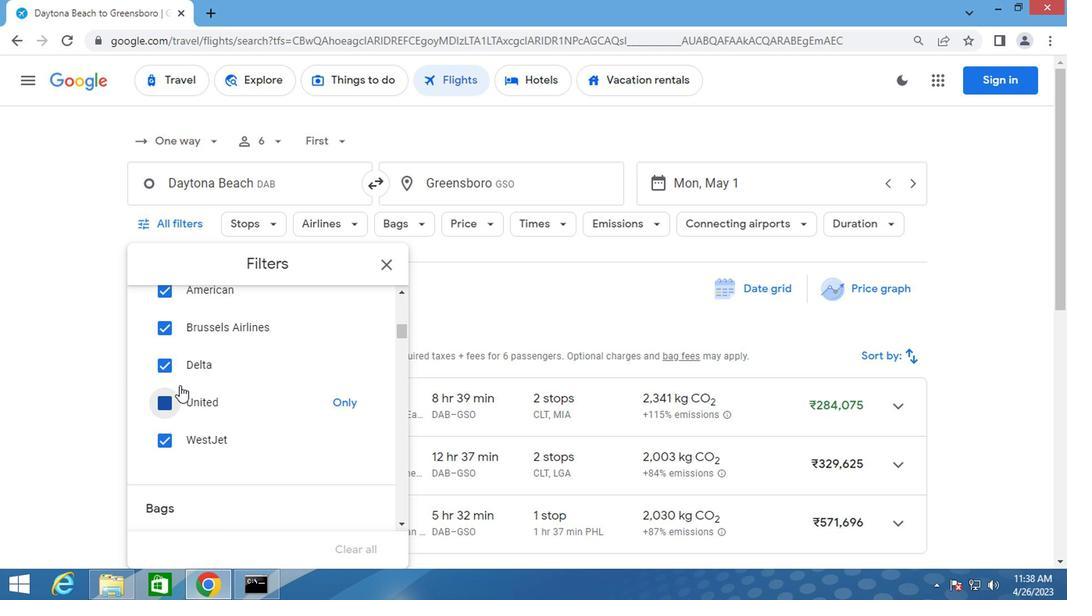 
Action: Mouse scrolled (185, 381) with delta (0, 0)
Screenshot: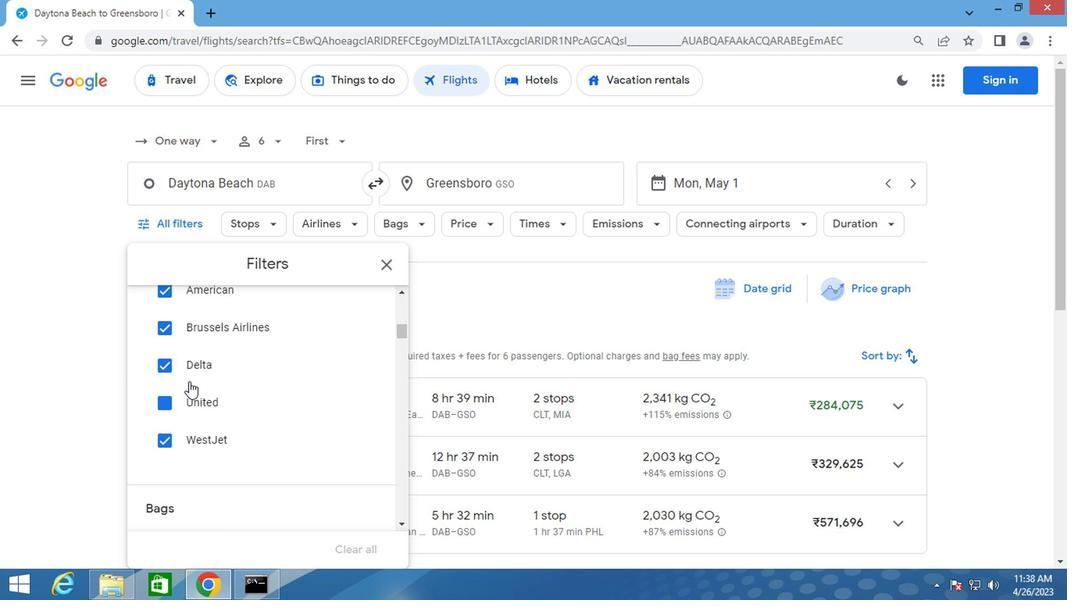 
Action: Mouse moved to (185, 382)
Screenshot: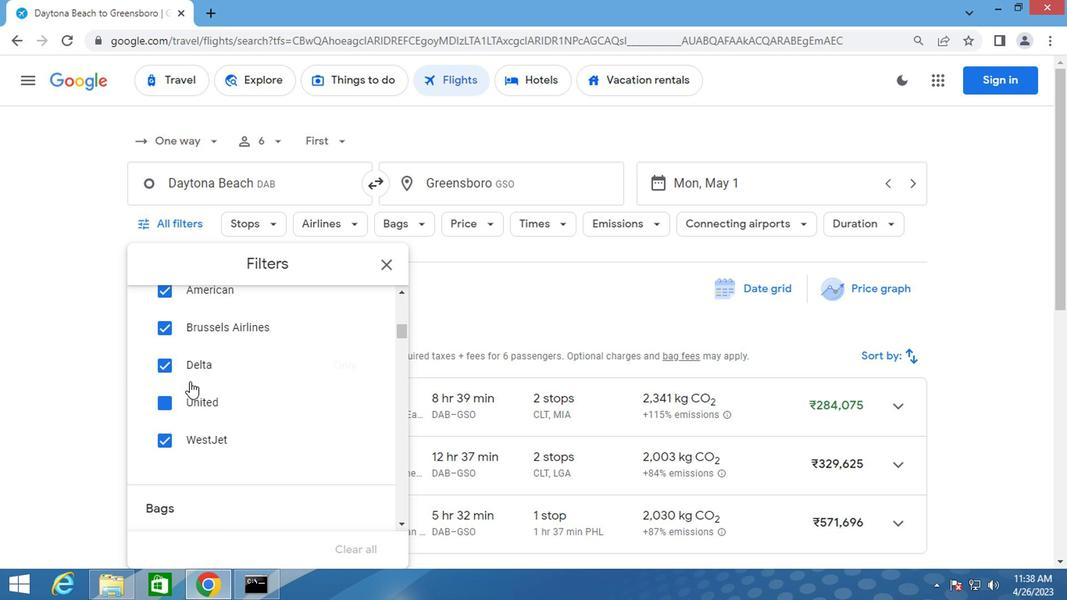 
Action: Mouse scrolled (185, 381) with delta (0, 0)
Screenshot: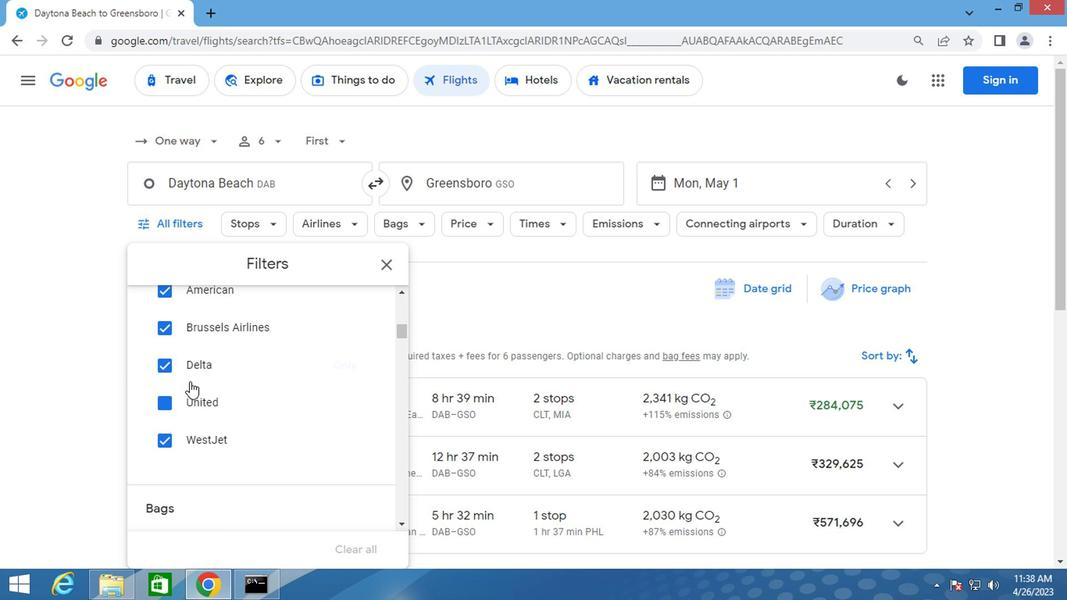
Action: Mouse moved to (359, 429)
Screenshot: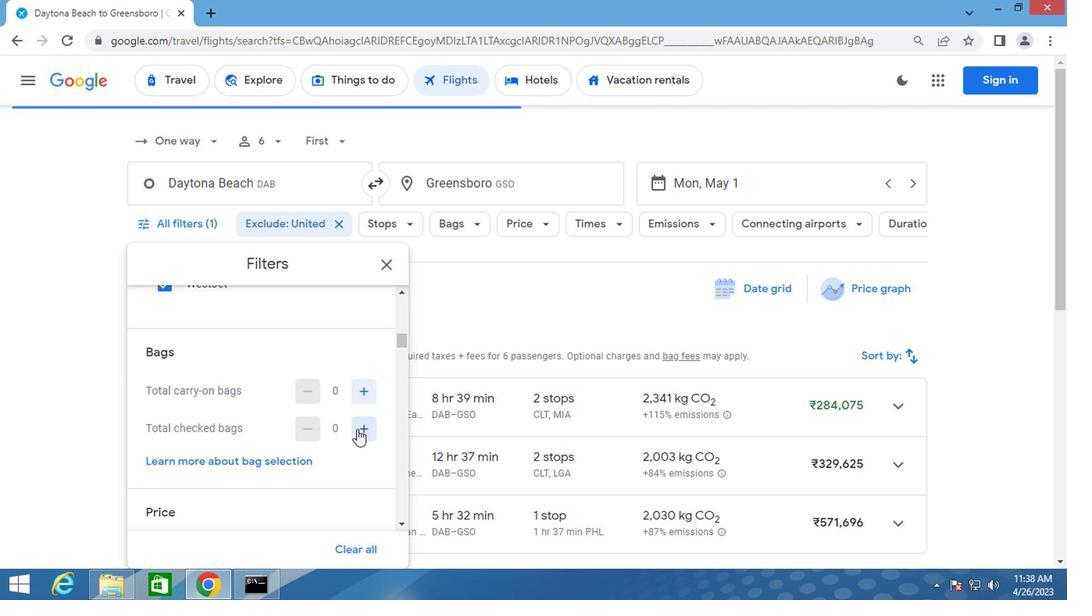 
Action: Mouse pressed left at (359, 429)
Screenshot: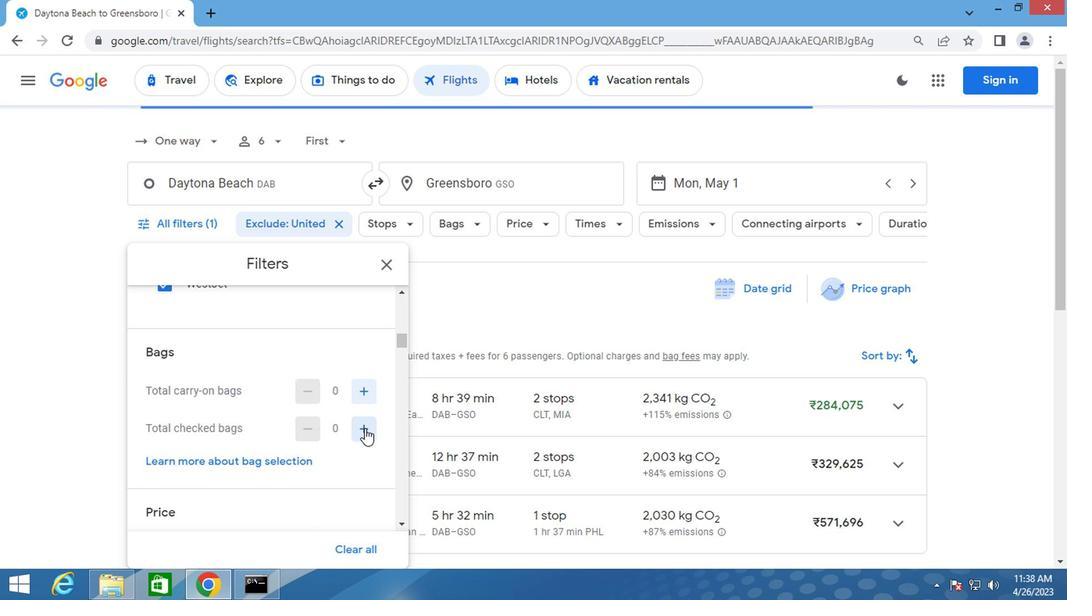 
Action: Mouse pressed left at (359, 429)
Screenshot: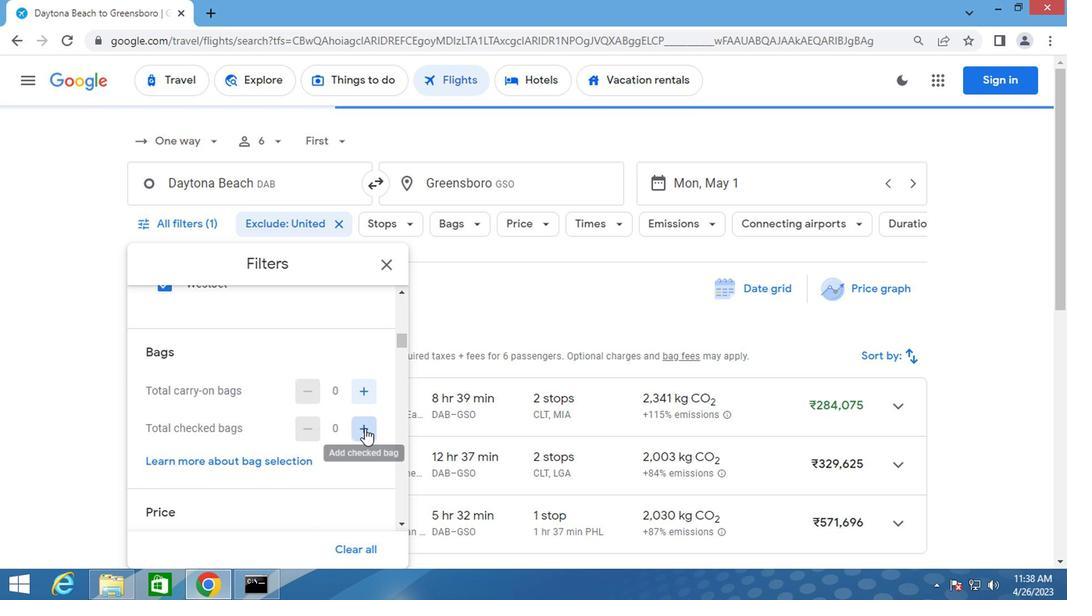 
Action: Mouse moved to (271, 411)
Screenshot: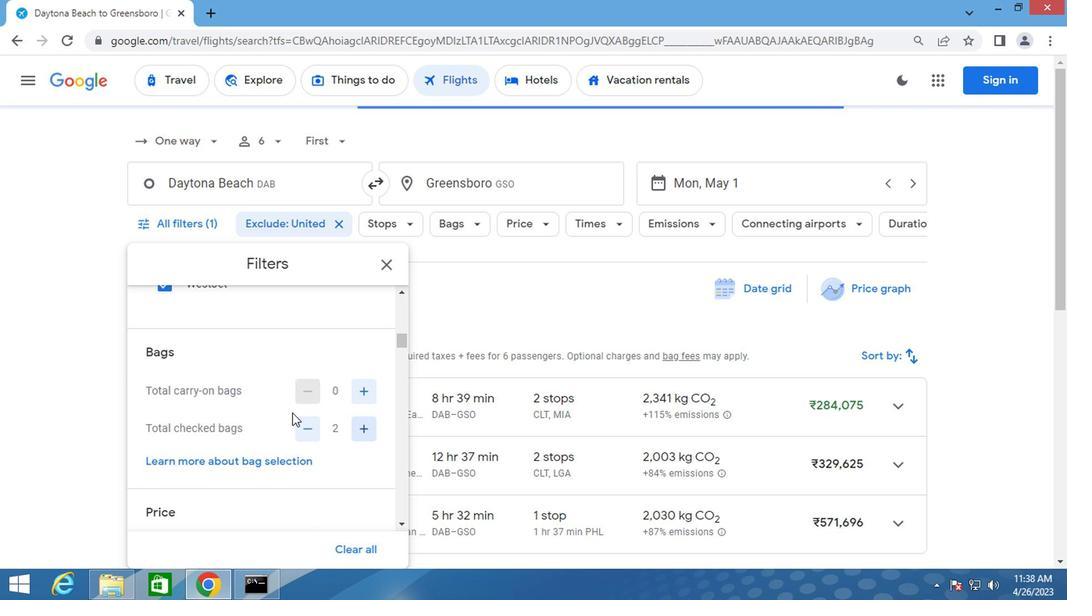 
Action: Mouse scrolled (271, 410) with delta (0, 0)
Screenshot: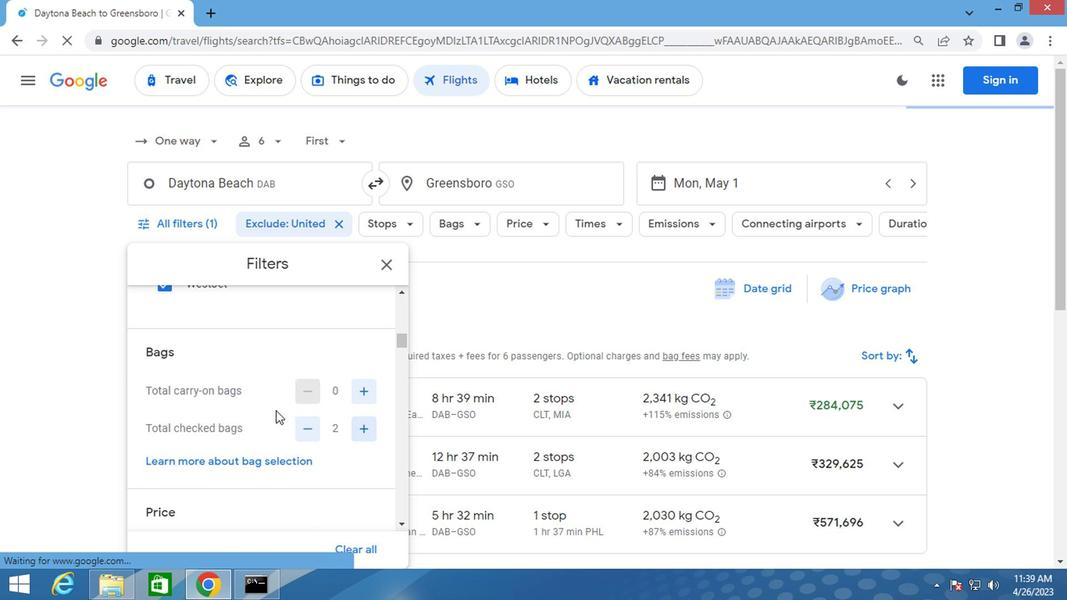 
Action: Mouse scrolled (271, 410) with delta (0, 0)
Screenshot: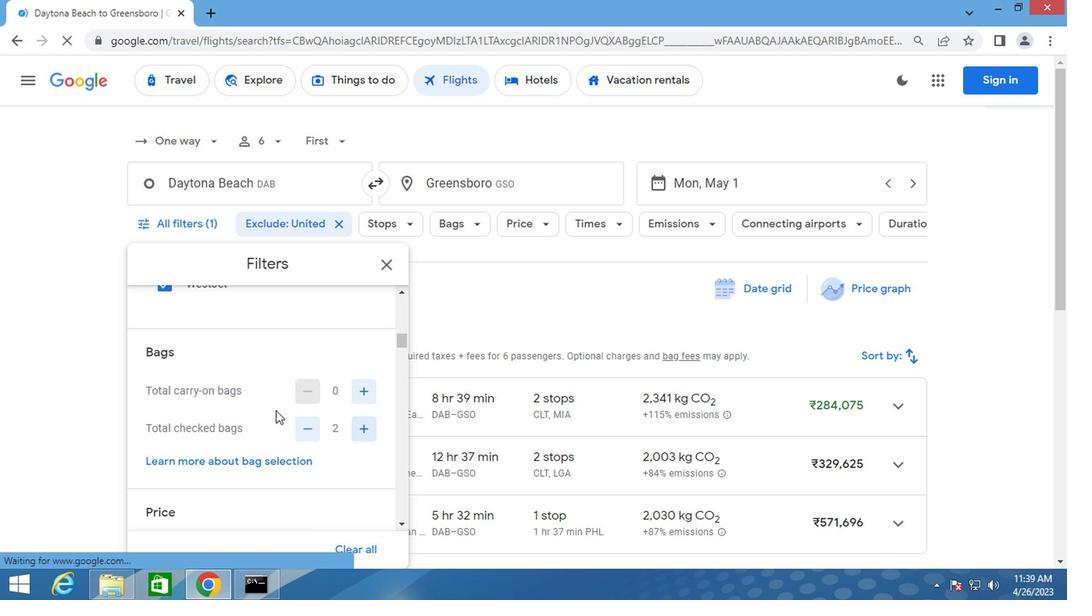
Action: Mouse moved to (355, 422)
Screenshot: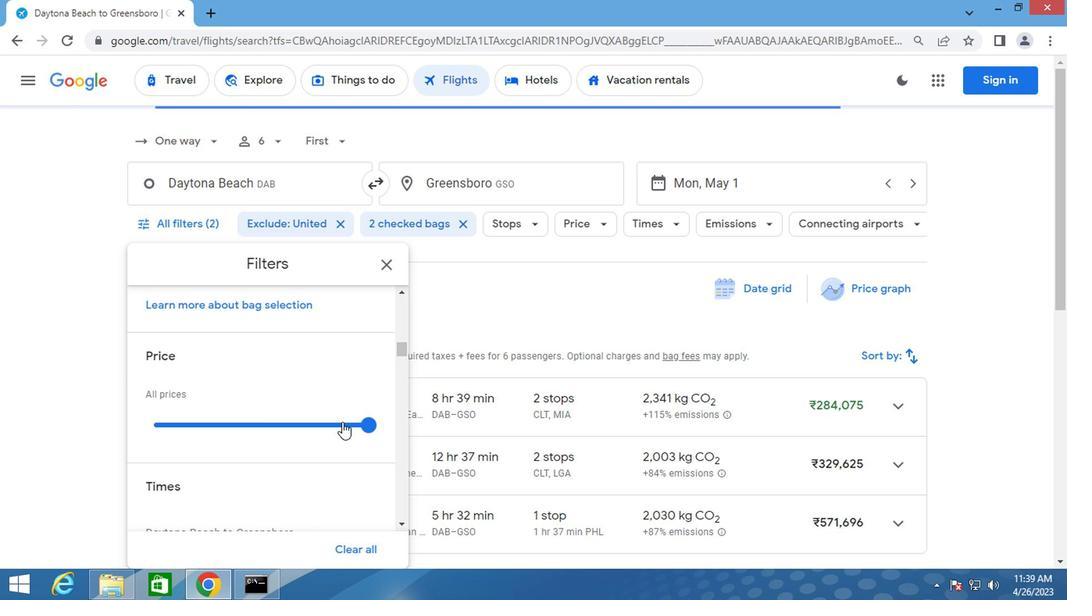 
Action: Mouse pressed left at (355, 422)
Screenshot: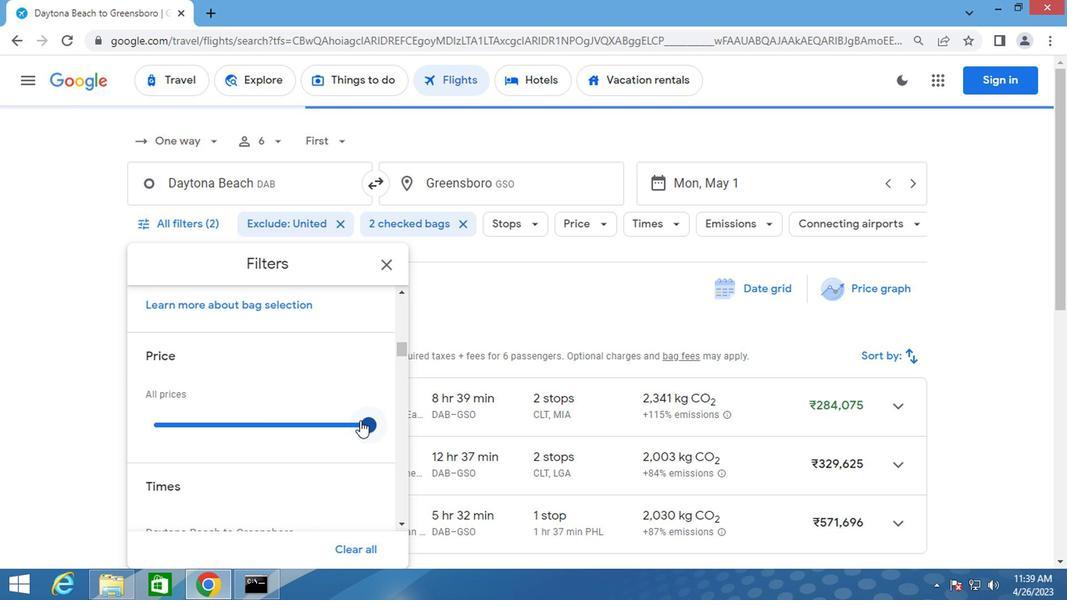 
Action: Mouse moved to (260, 416)
Screenshot: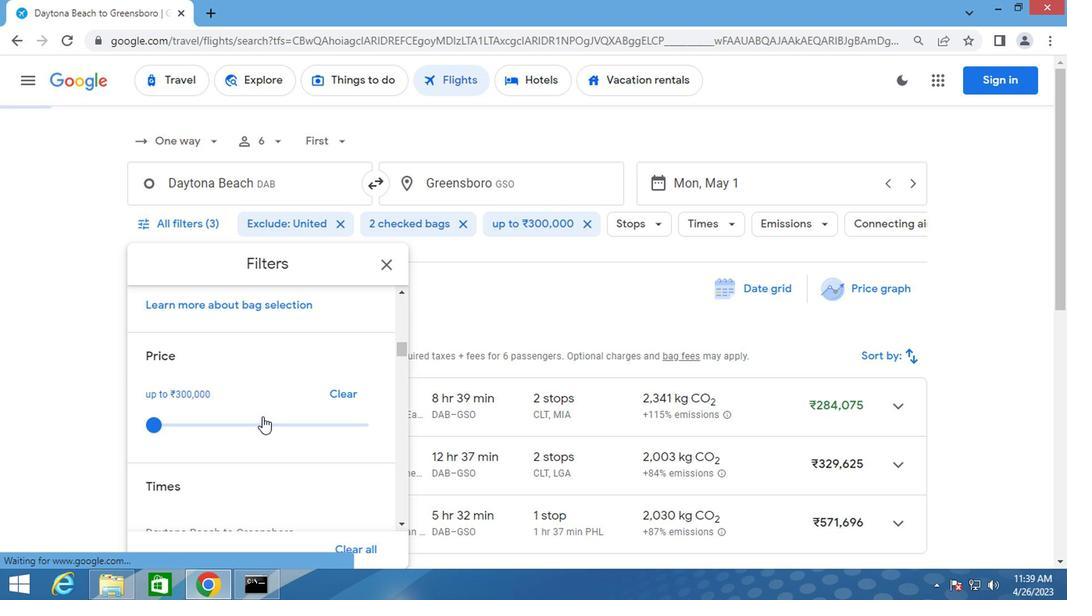 
Action: Mouse scrolled (260, 415) with delta (0, -1)
Screenshot: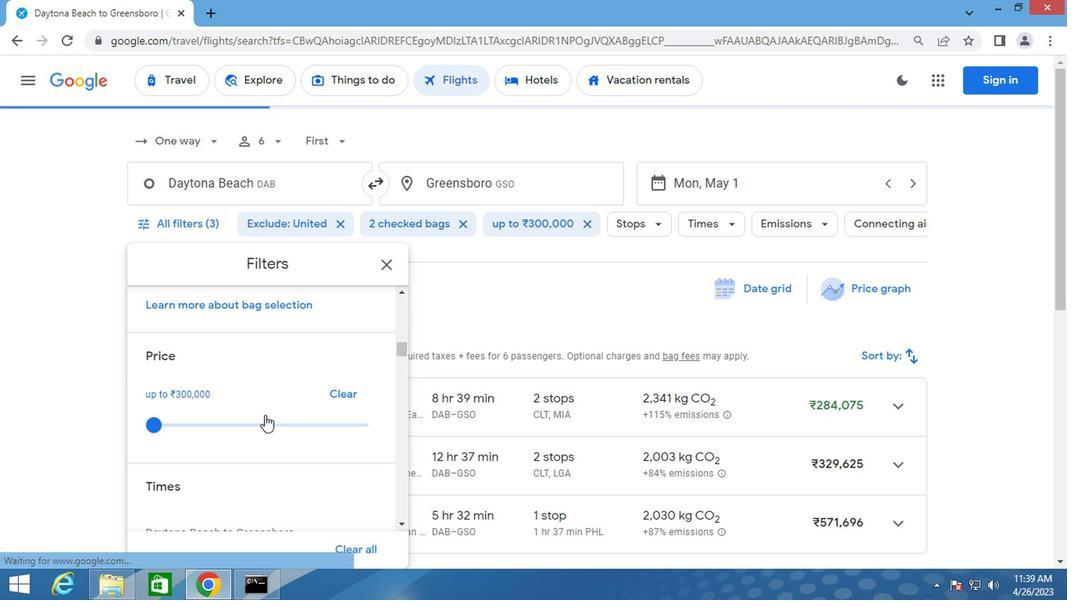
Action: Mouse scrolled (260, 415) with delta (0, -1)
Screenshot: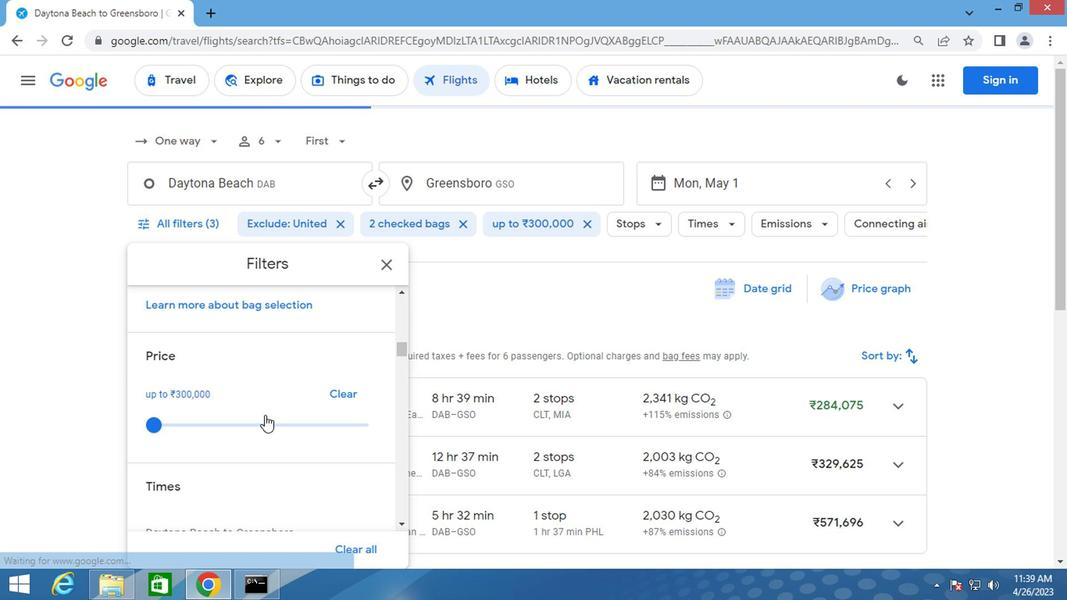 
Action: Mouse moved to (162, 443)
Screenshot: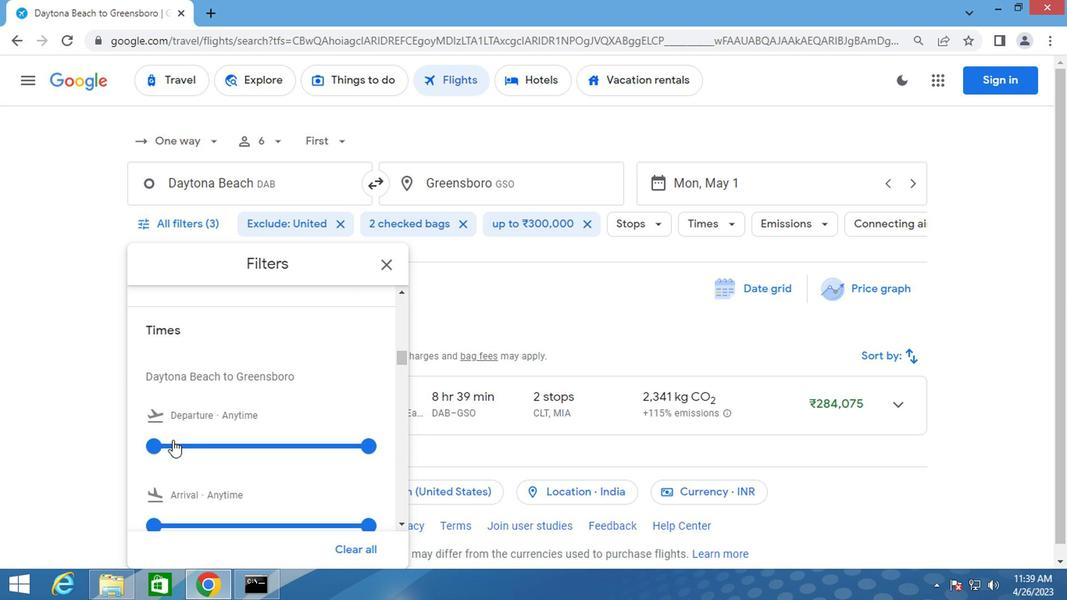 
Action: Mouse pressed left at (162, 443)
Screenshot: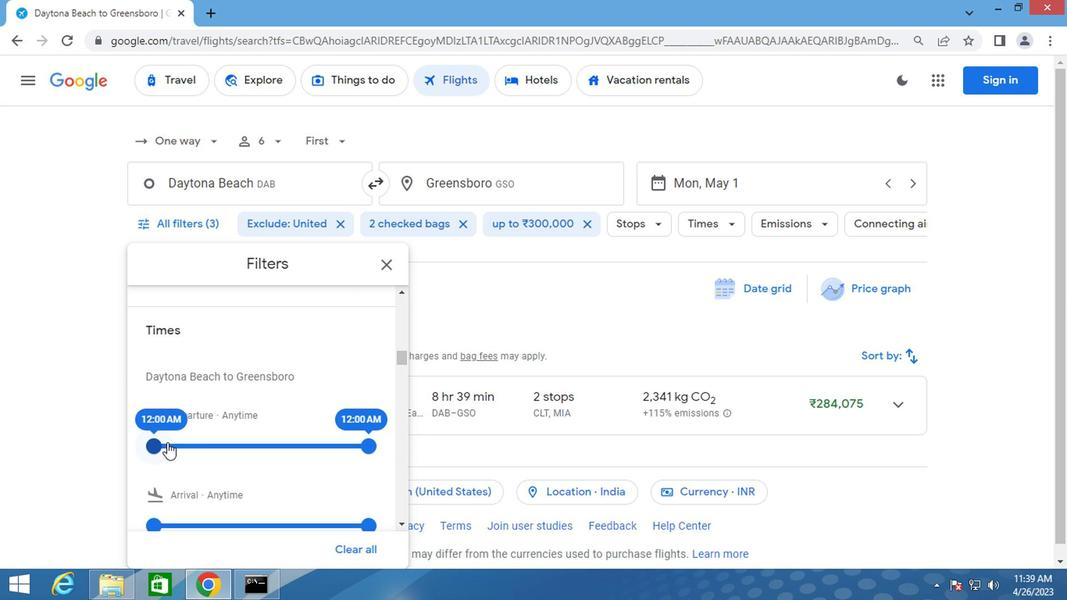 
Action: Mouse moved to (380, 261)
Screenshot: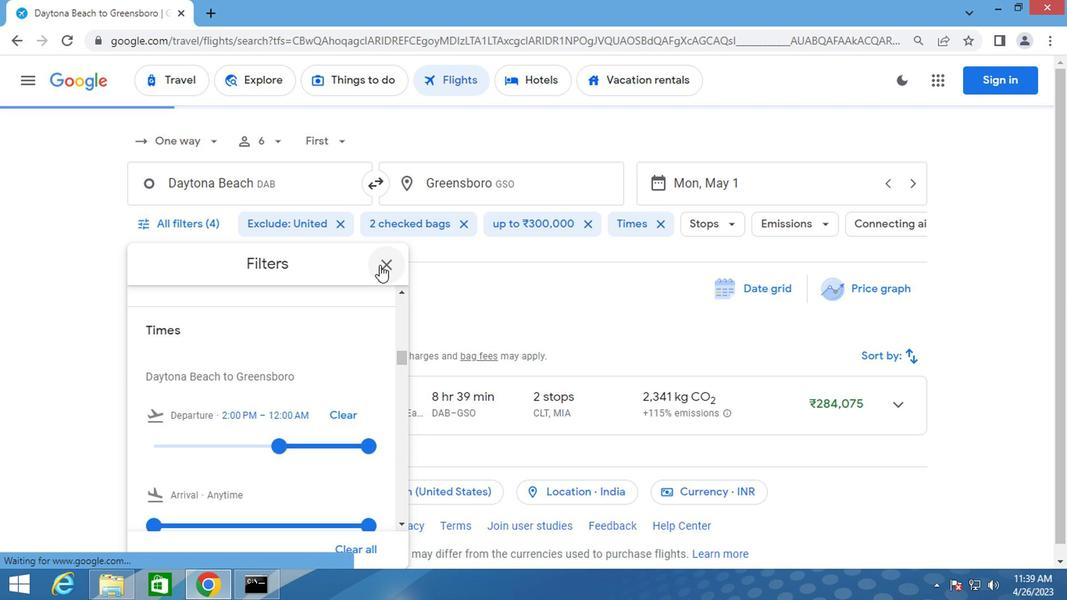 
Action: Mouse pressed left at (380, 261)
Screenshot: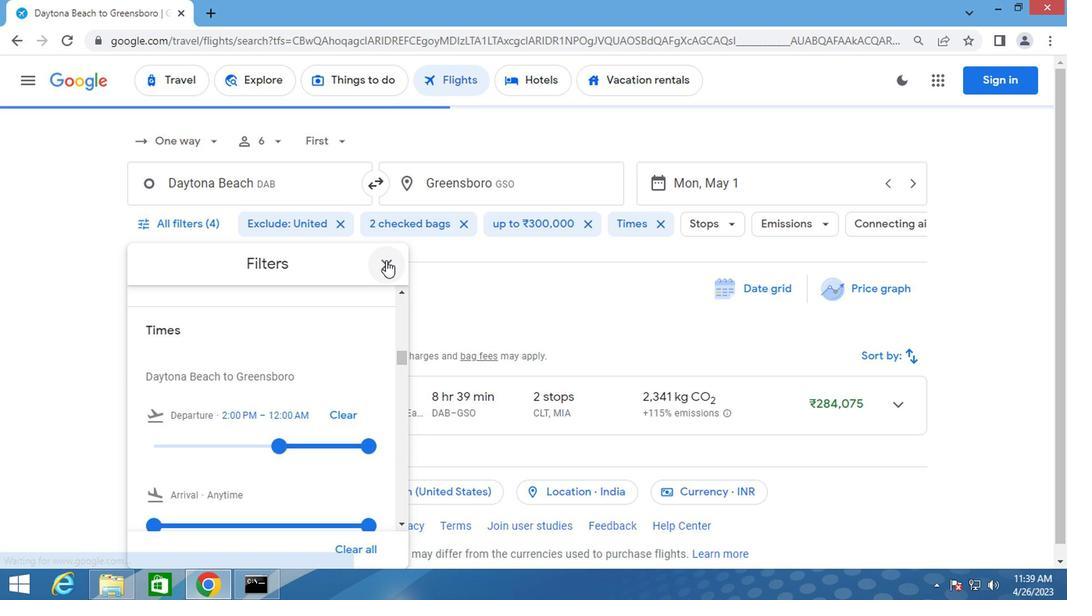 
Action: Mouse moved to (381, 261)
Screenshot: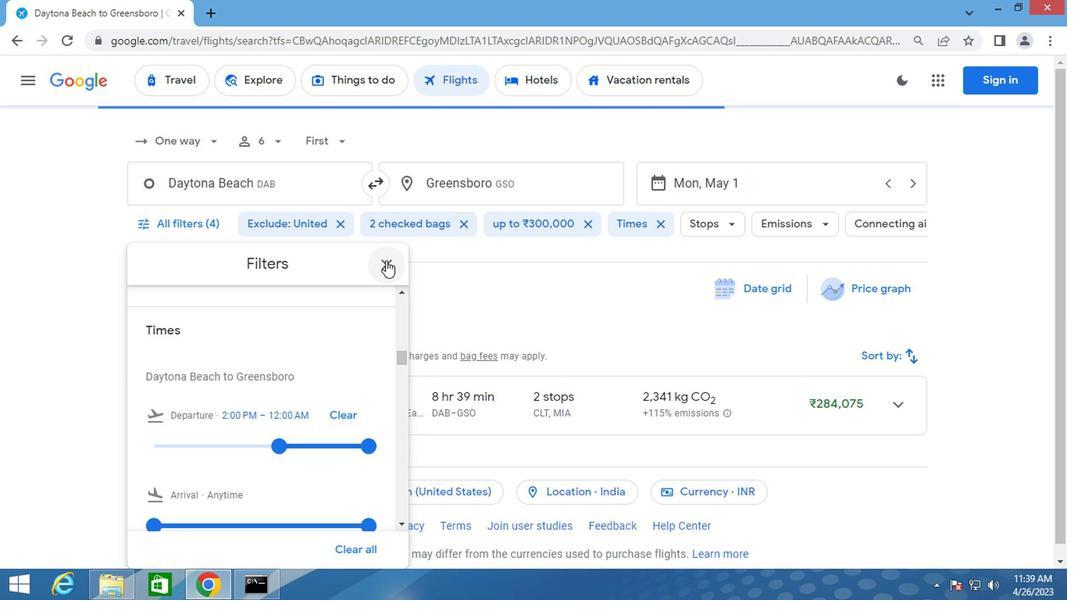 
Action: Key pressed <Key.f8>
Screenshot: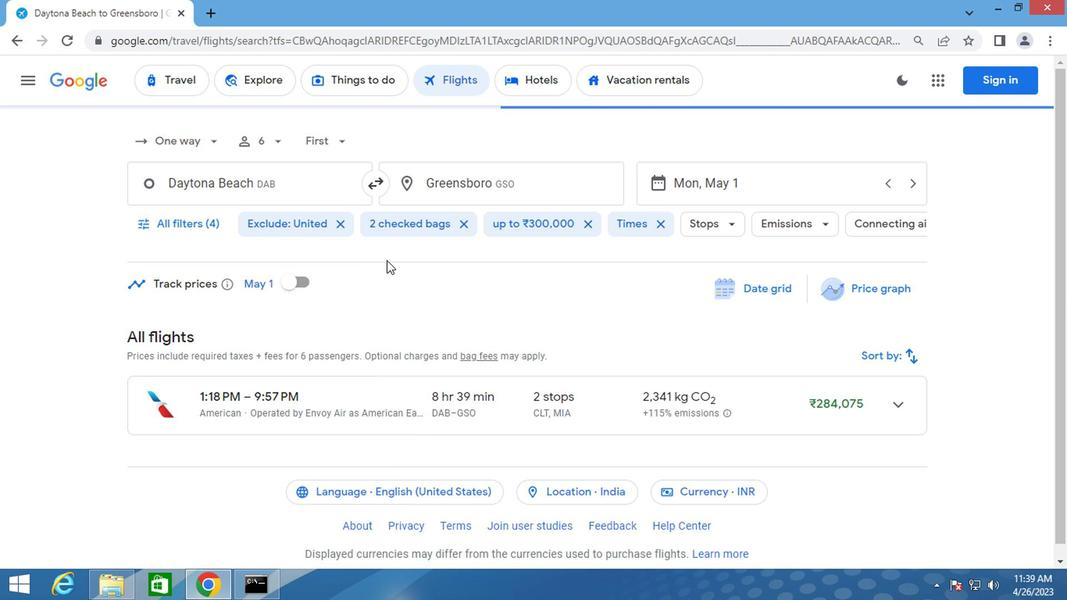 
